 Task: Add a signature Harold Hernandez containing With gratitude and warm wishes, Harold Hernandez to email address softage.2@softage.net and add a folder Yoga
Action: Mouse moved to (40, 380)
Screenshot: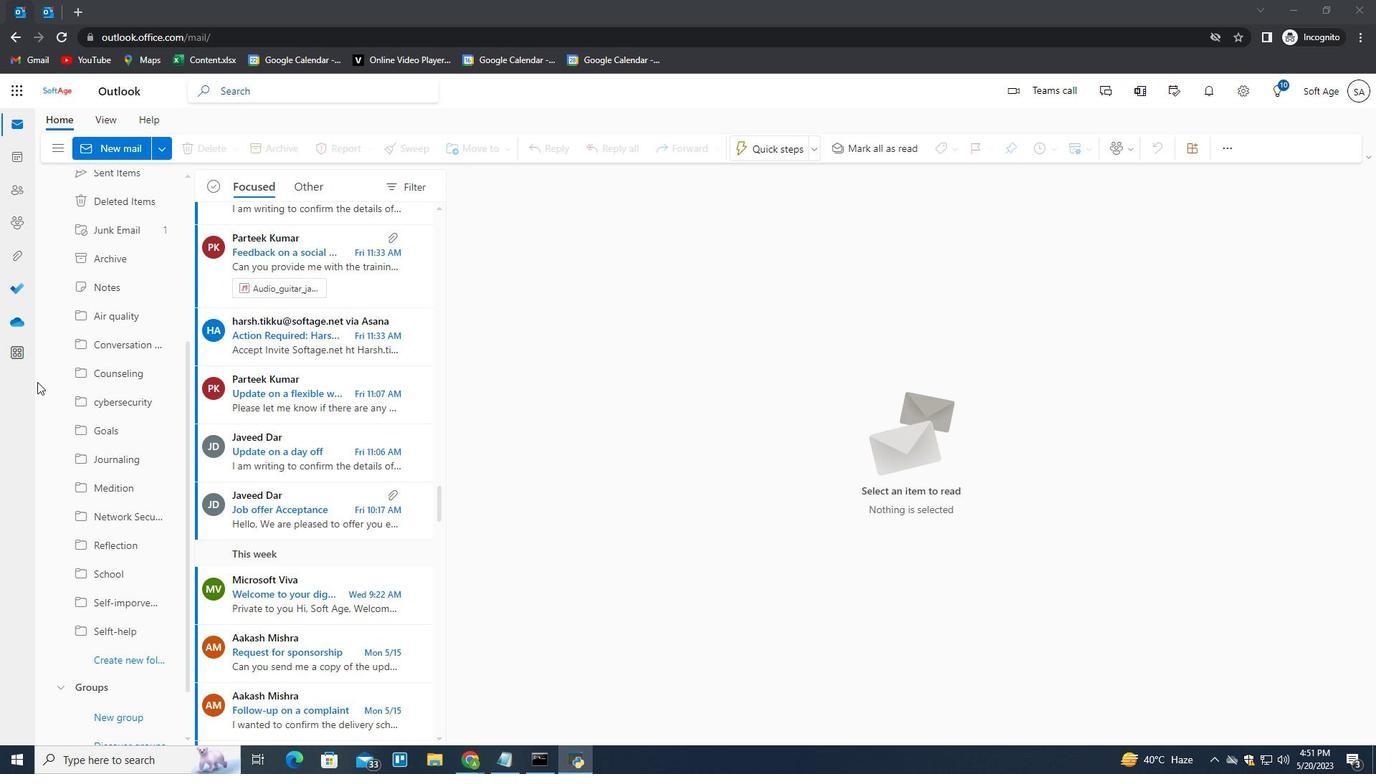 
Action: Mouse scrolled (39, 381) with delta (0, 0)
Screenshot: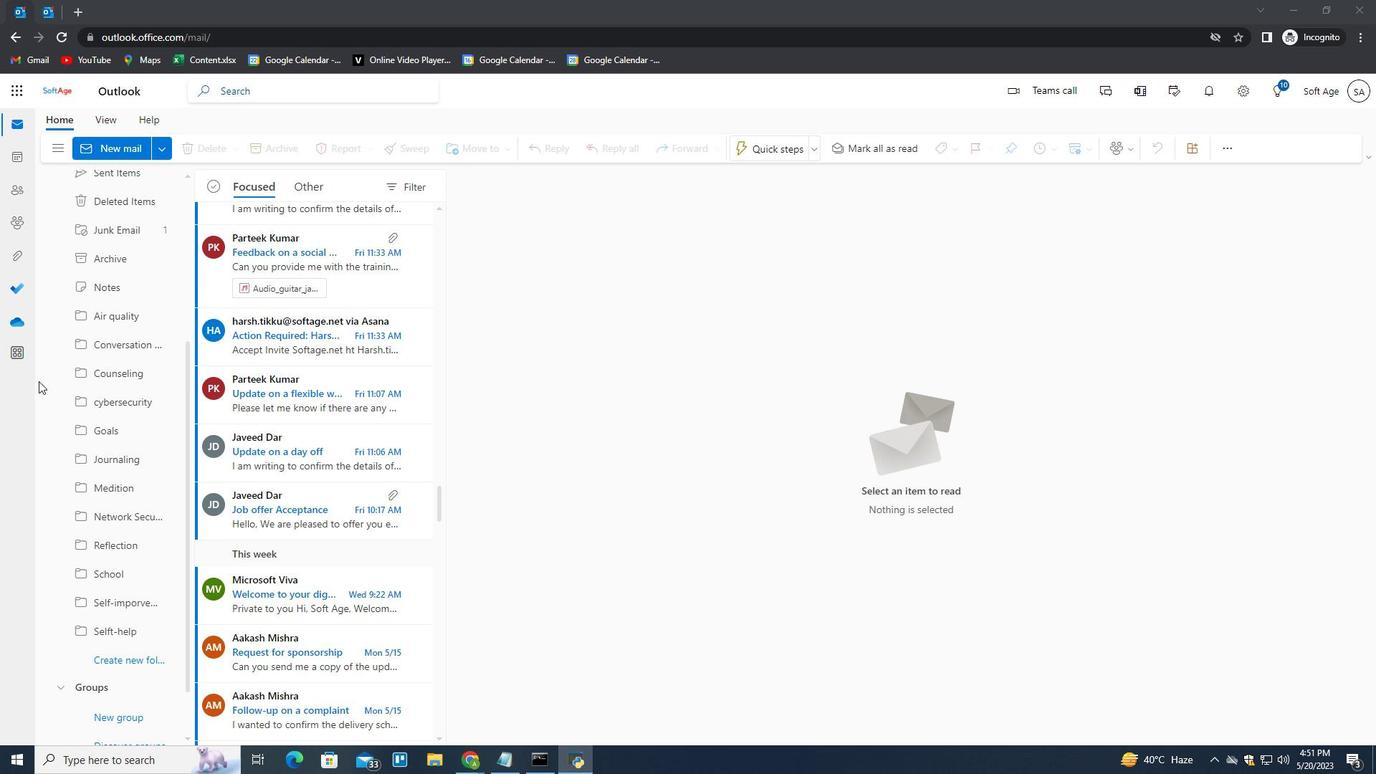 
Action: Mouse moved to (124, 147)
Screenshot: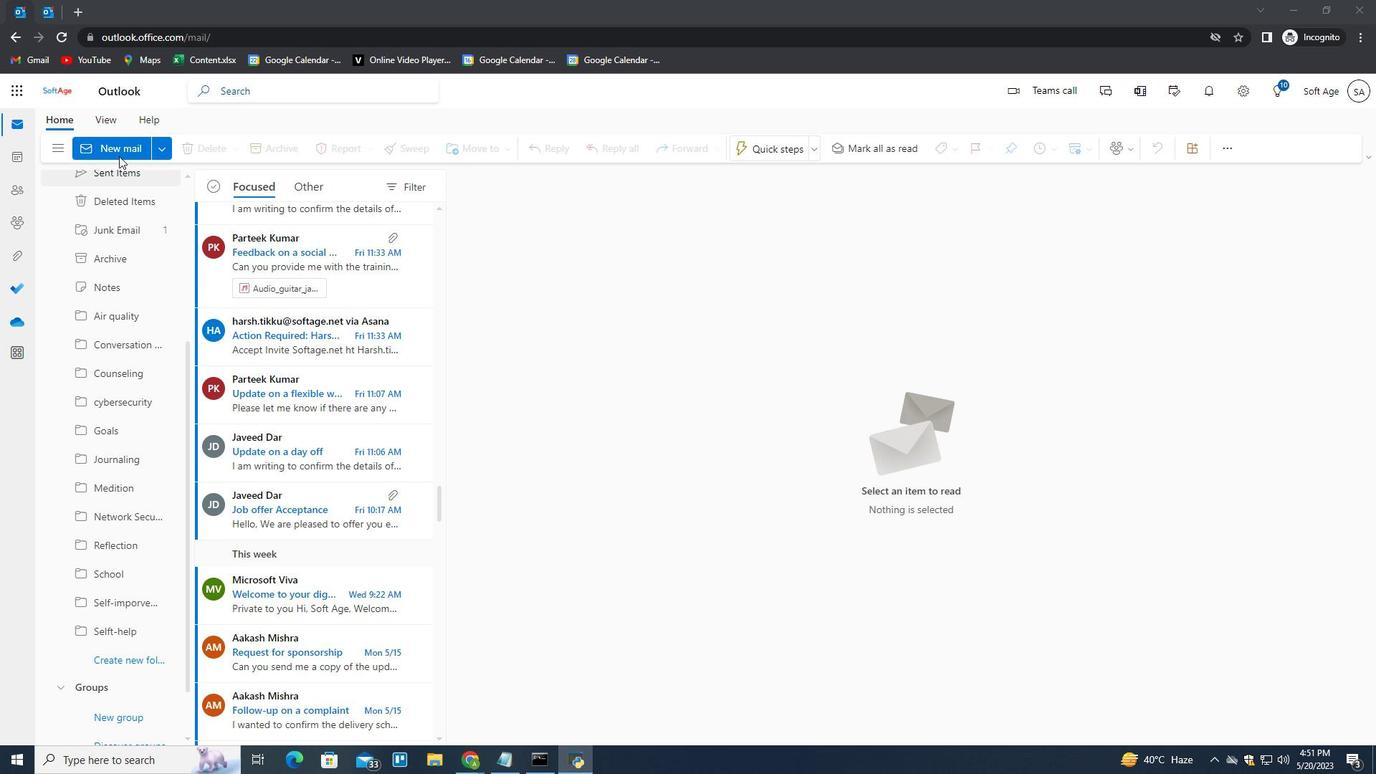 
Action: Mouse pressed left at (124, 147)
Screenshot: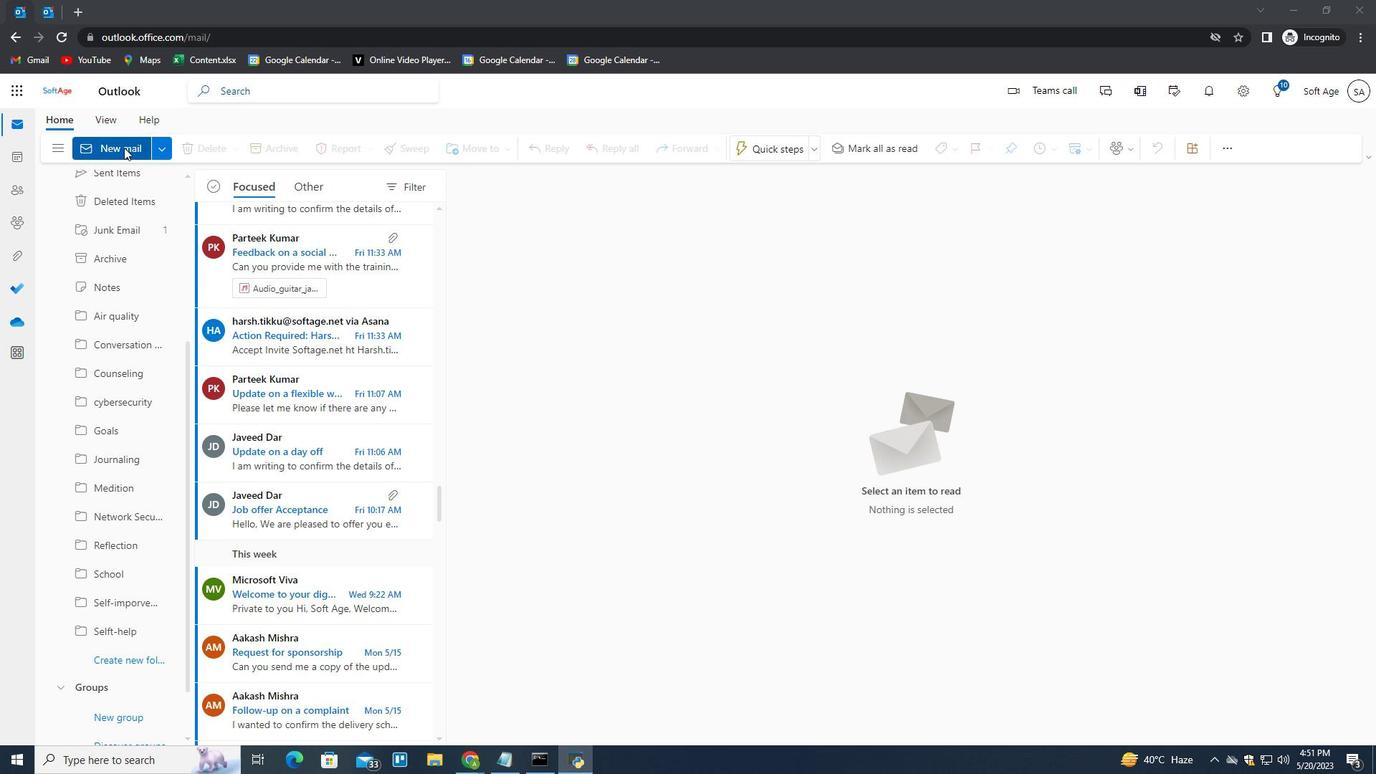 
Action: Mouse moved to (925, 150)
Screenshot: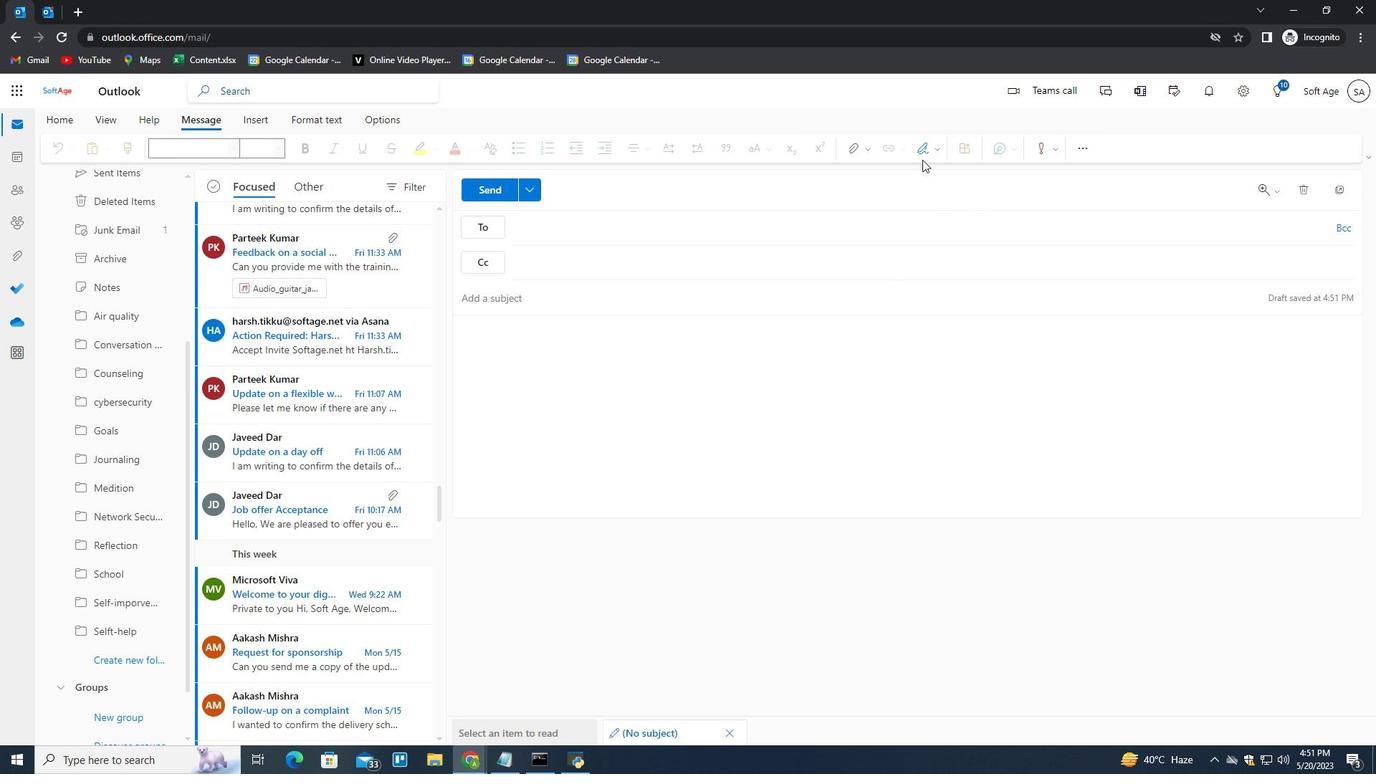 
Action: Mouse pressed left at (925, 150)
Screenshot: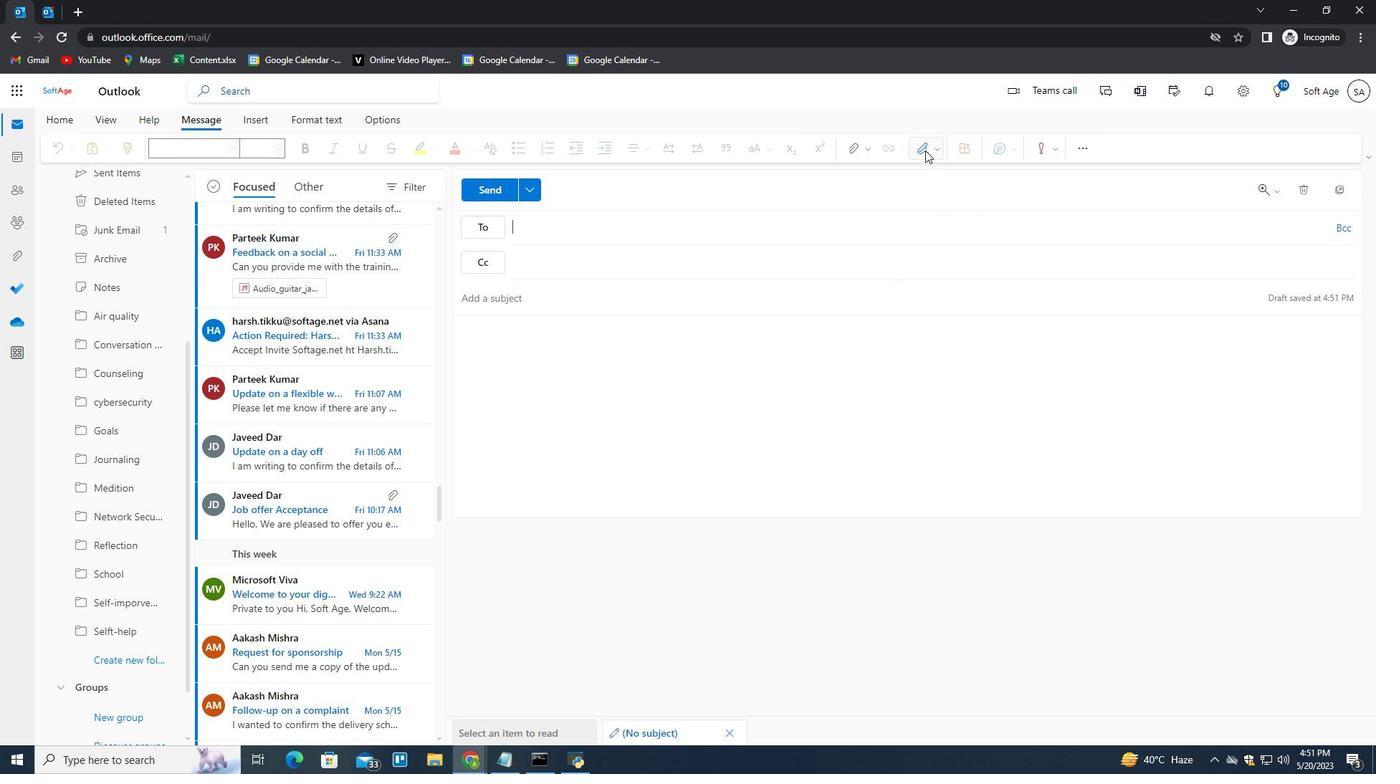 
Action: Mouse moved to (903, 205)
Screenshot: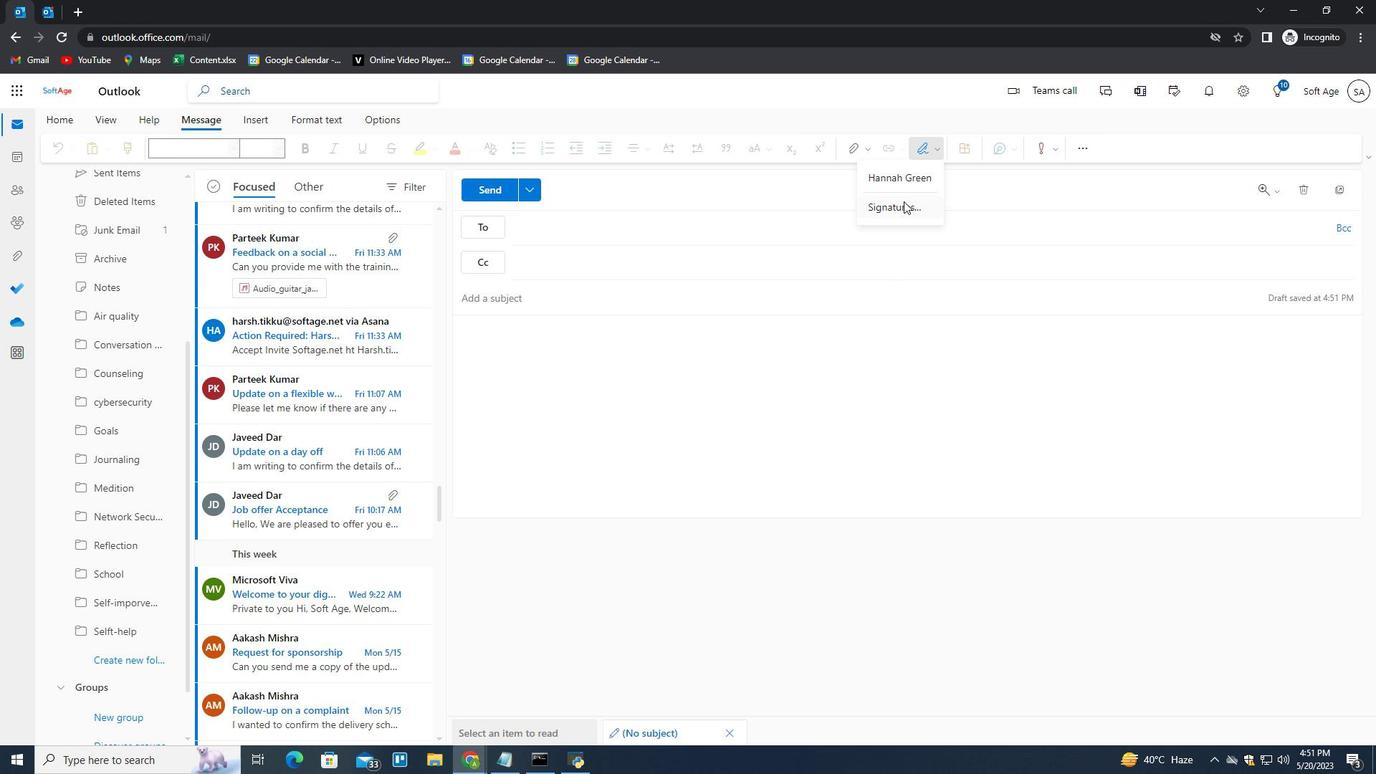 
Action: Mouse pressed left at (903, 205)
Screenshot: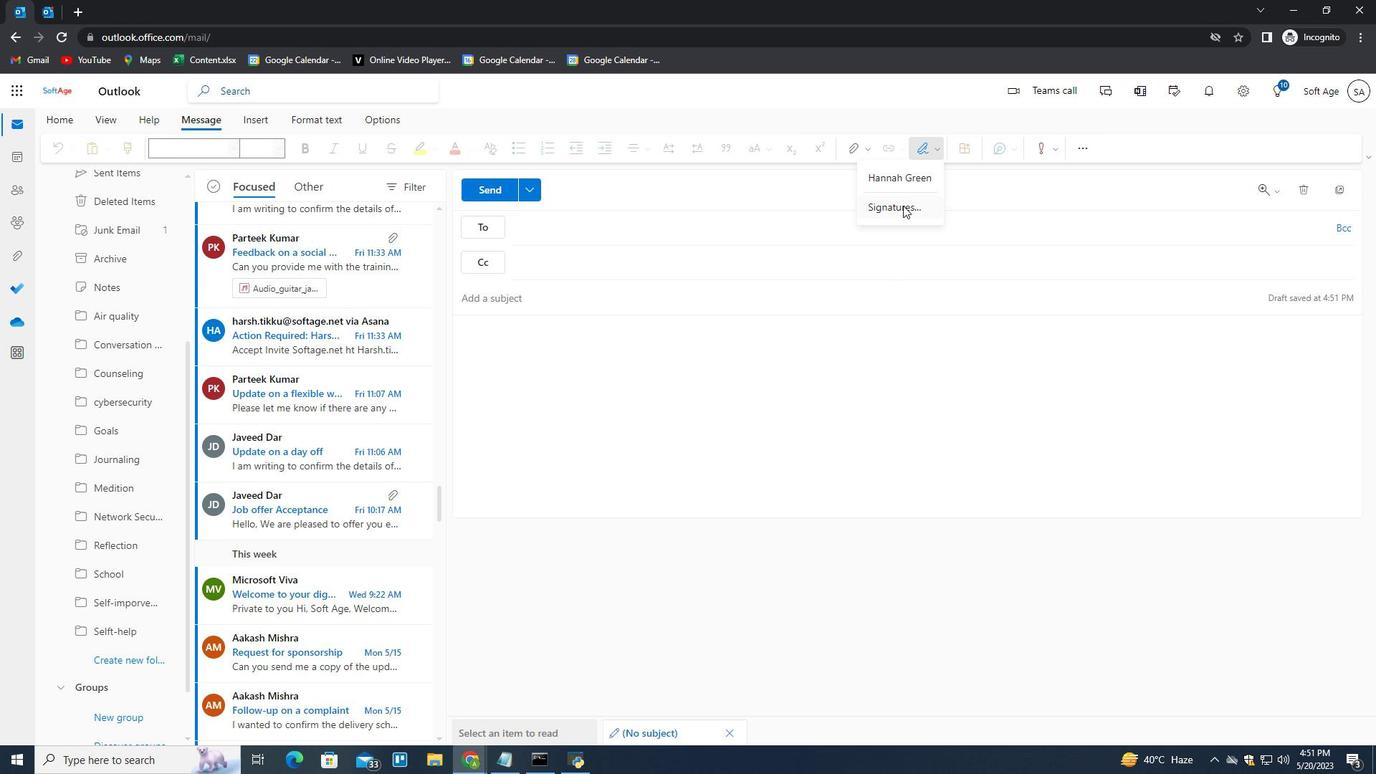 
Action: Mouse moved to (964, 265)
Screenshot: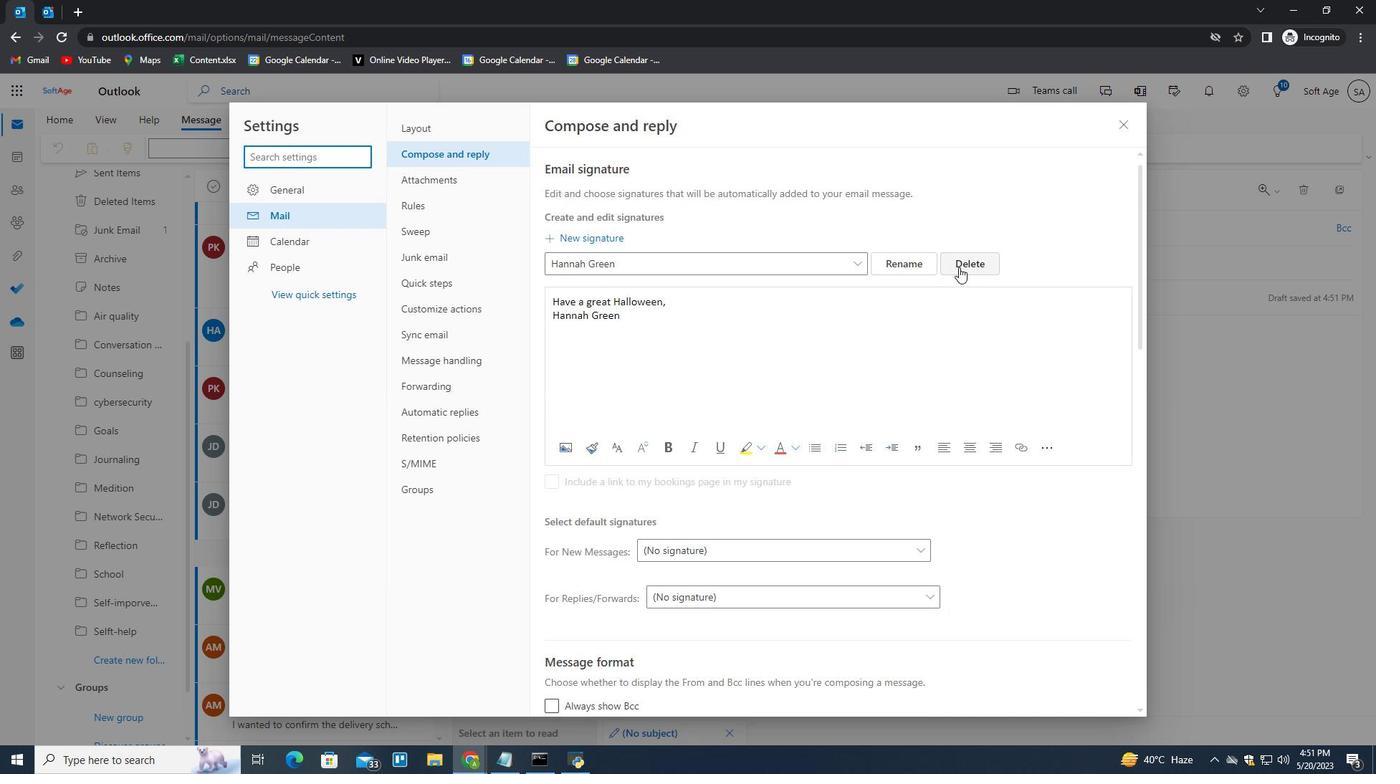 
Action: Mouse pressed left at (964, 265)
Screenshot: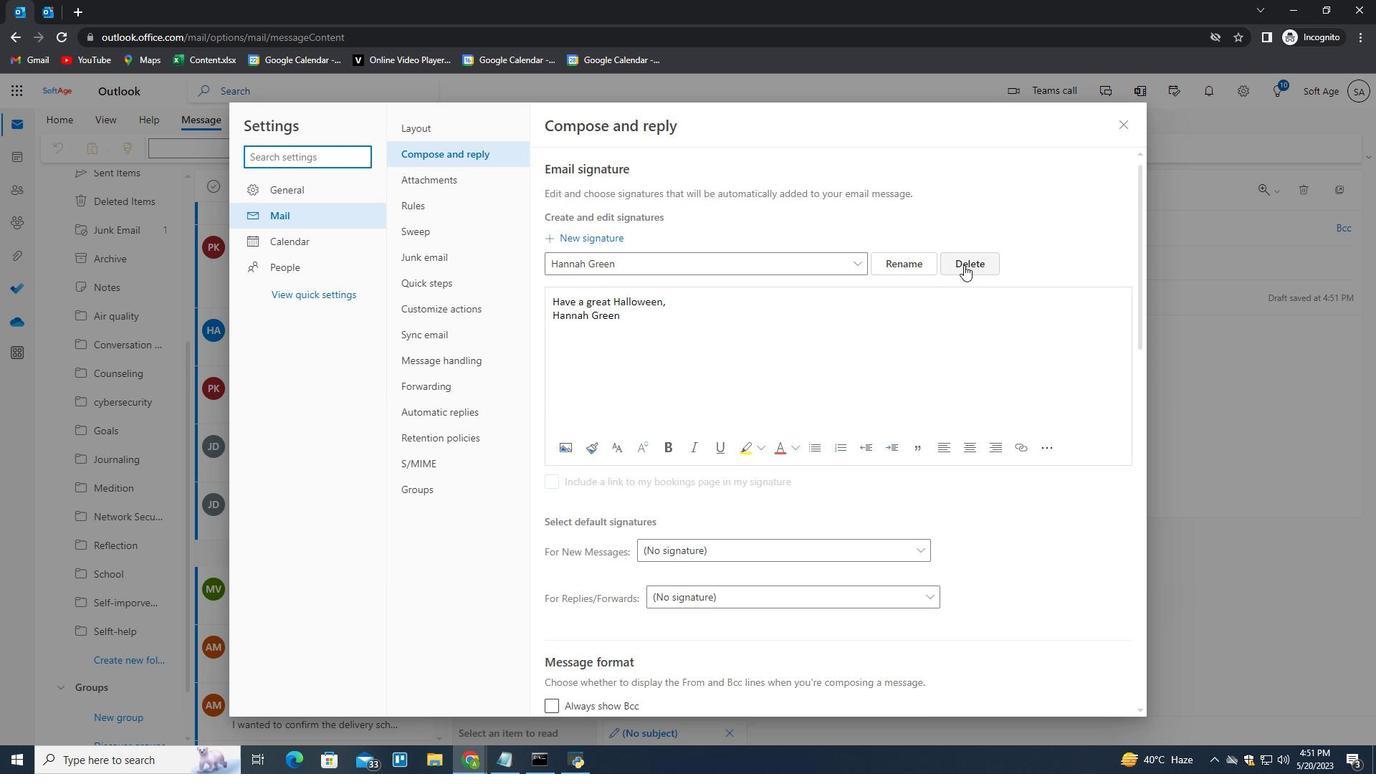 
Action: Mouse moved to (937, 263)
Screenshot: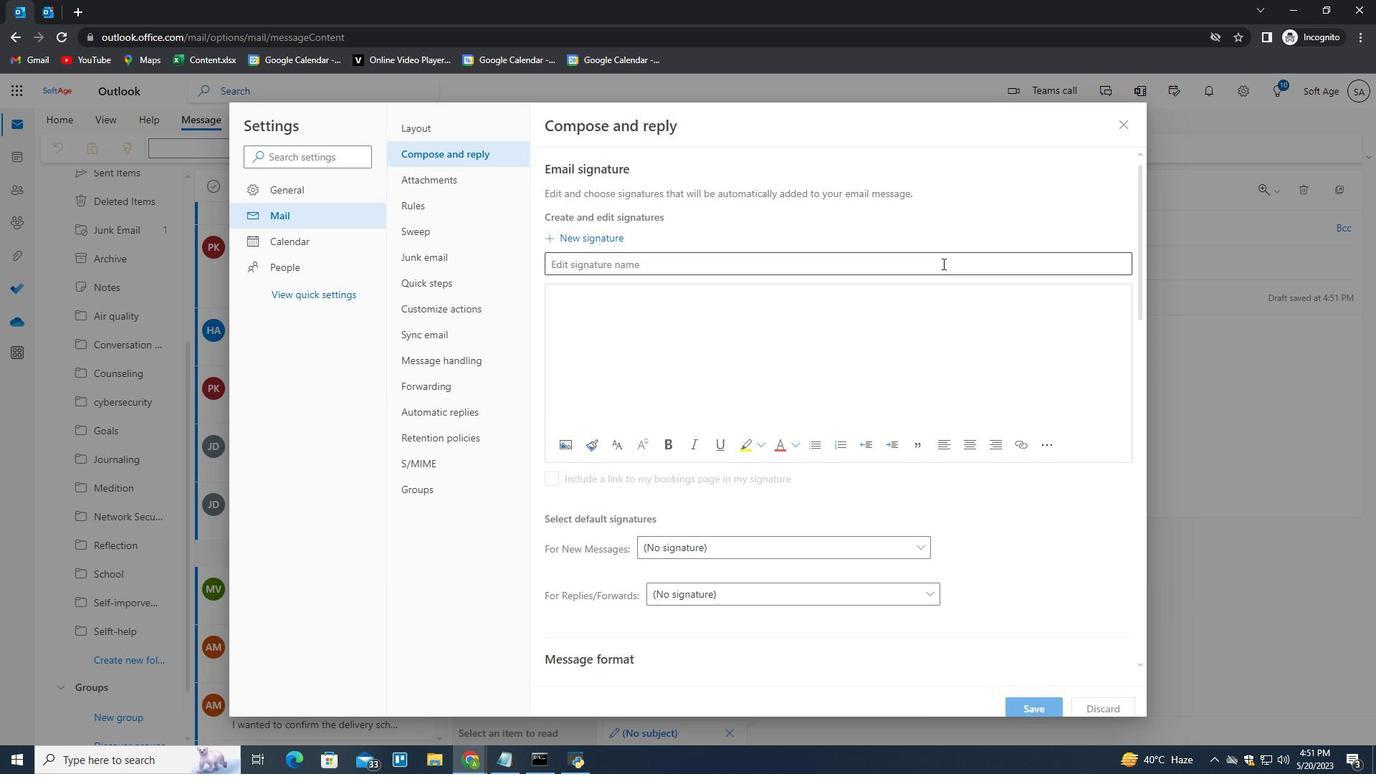 
Action: Mouse pressed left at (937, 263)
Screenshot: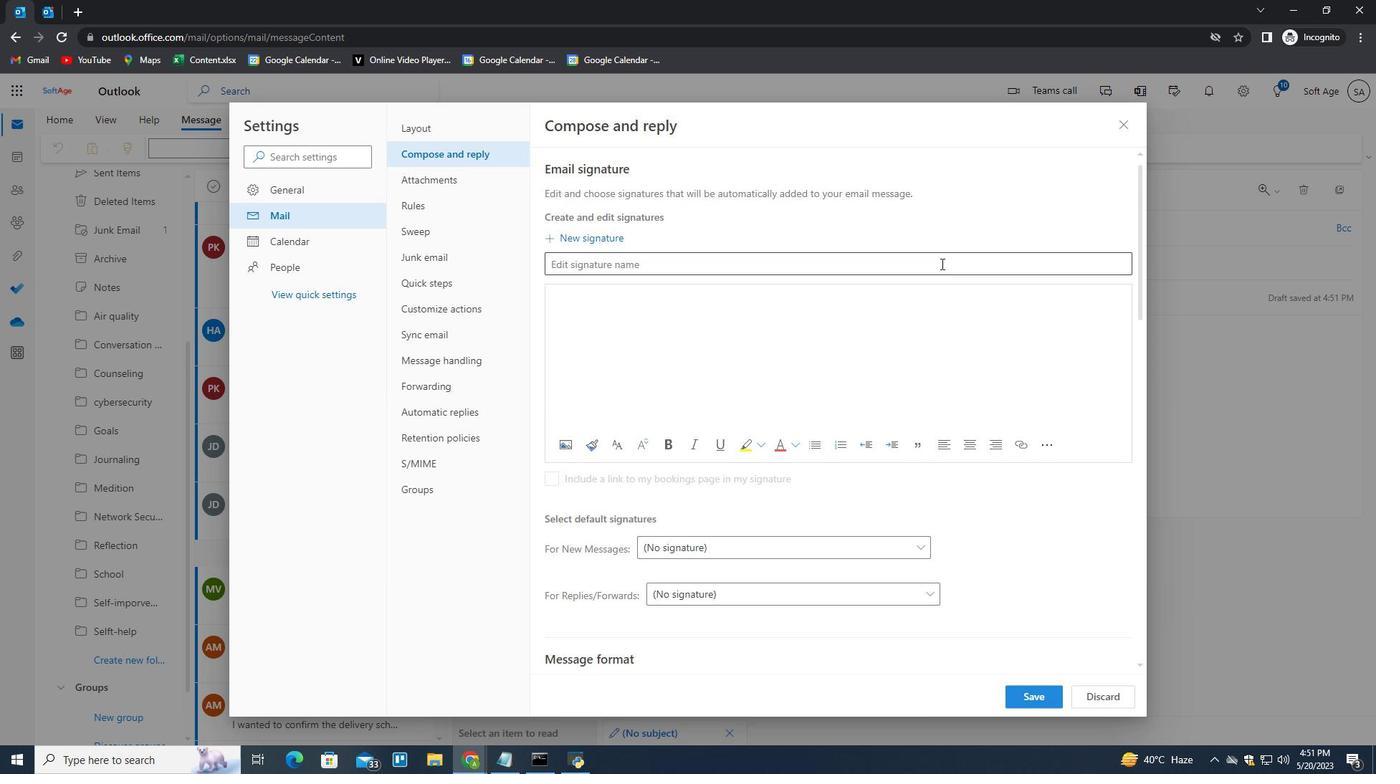 
Action: Key pressed <Key.shift>Harl<Key.backspace>ld<Key.backspace><Key.backspace>old<Key.space><Key.shift>Hen<Key.backspace>rnandez<Key.shift_r><Key.tab>w<Key.backspace><Key.shift>With<Key.space>gratitude<Key.space>and<Key.space>warm<Key.space>wishes,<Key.shift_r><Key.enter><Key.shift>Harols<Key.backspace>d<Key.space><Key.shift>Hernandez
Screenshot: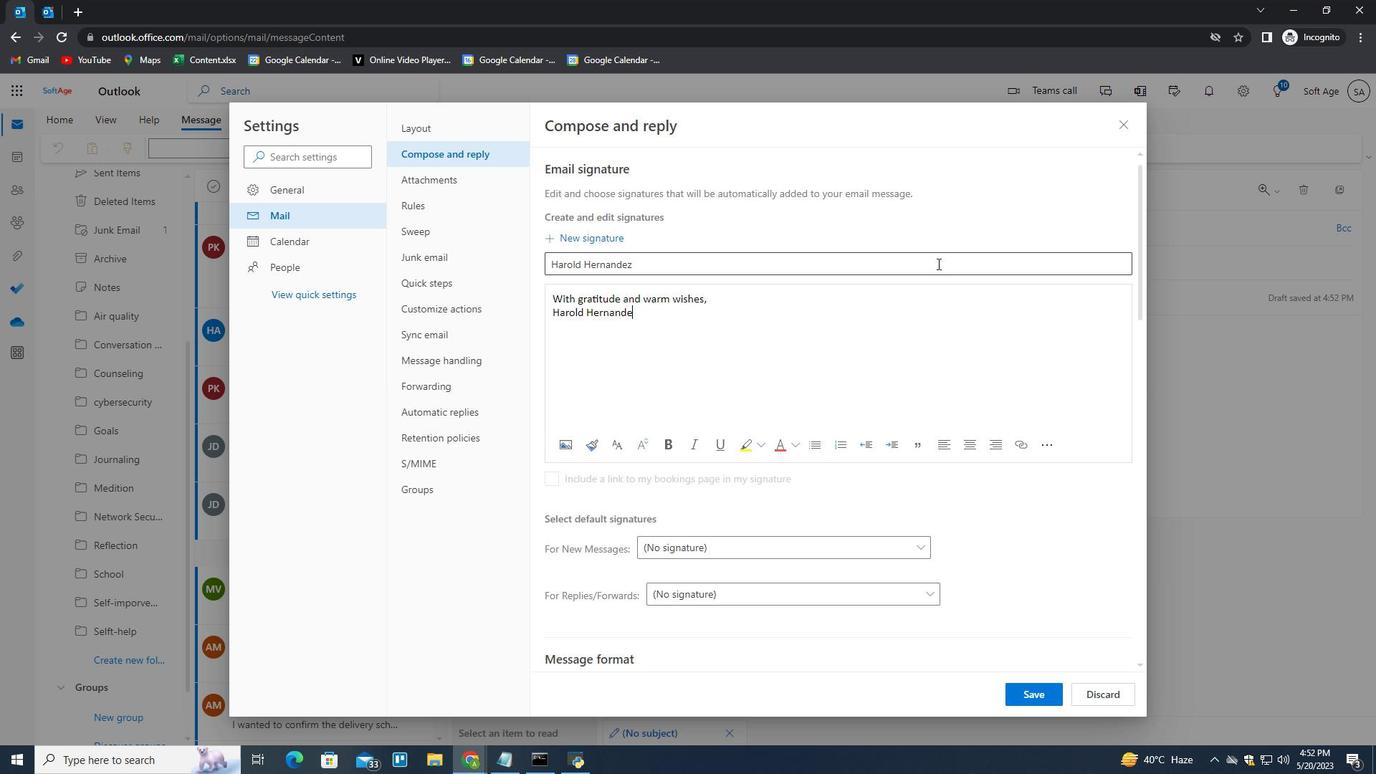 
Action: Mouse moved to (1017, 693)
Screenshot: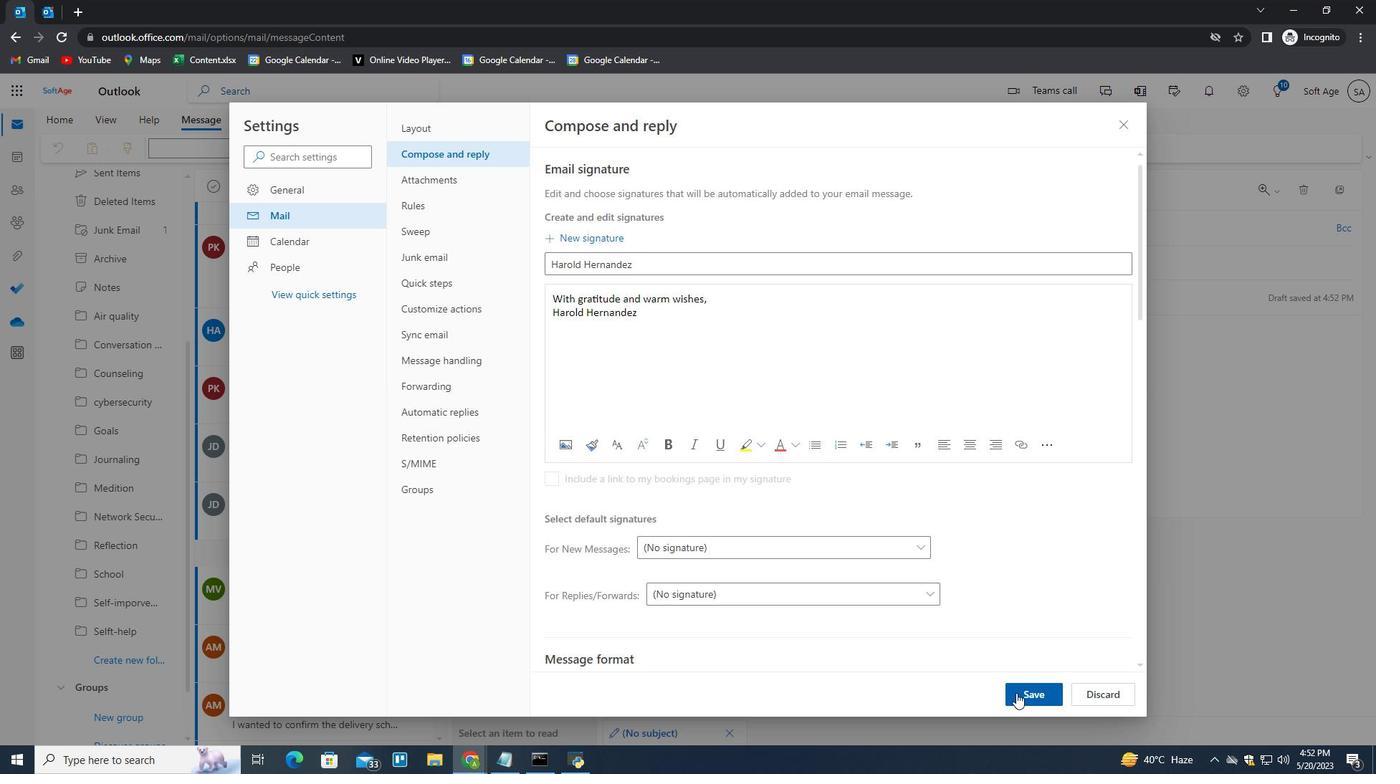
Action: Mouse pressed left at (1017, 693)
Screenshot: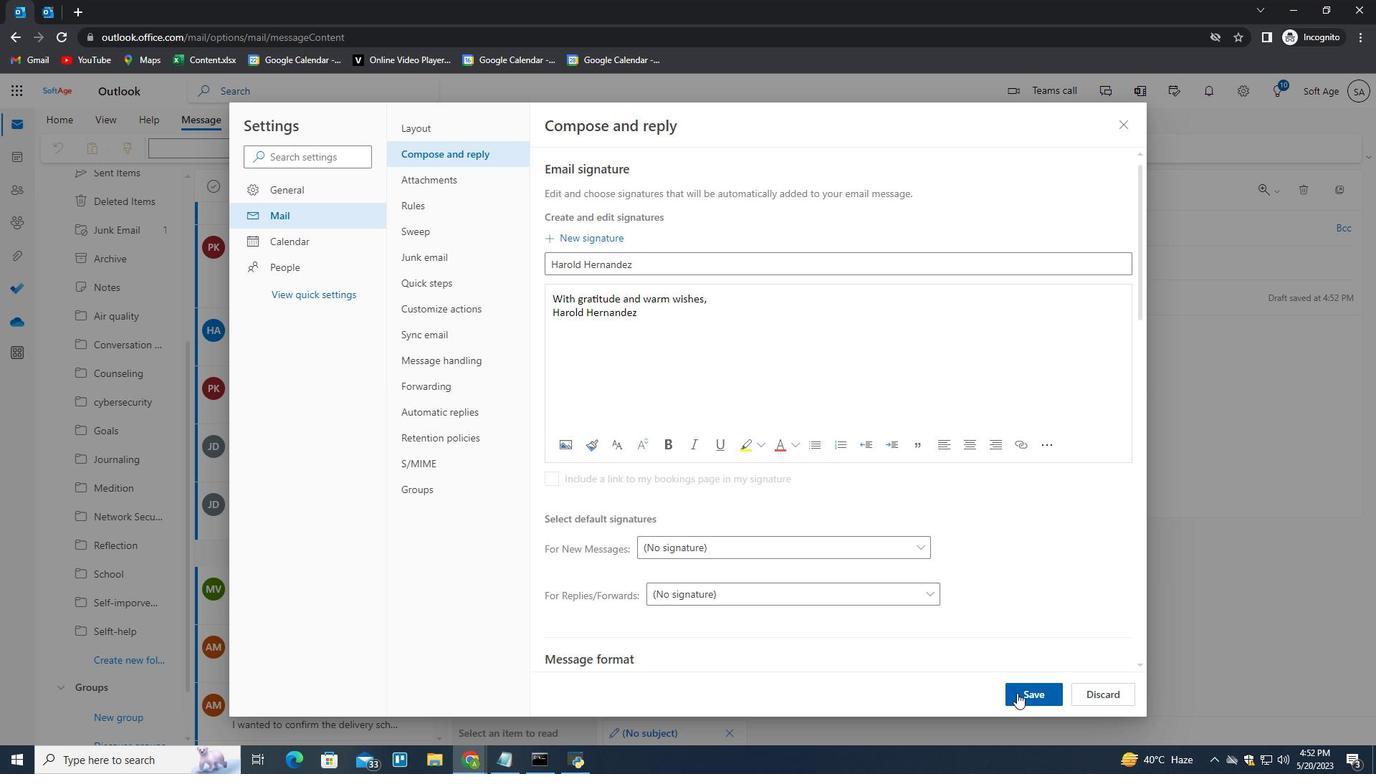 
Action: Mouse moved to (1200, 417)
Screenshot: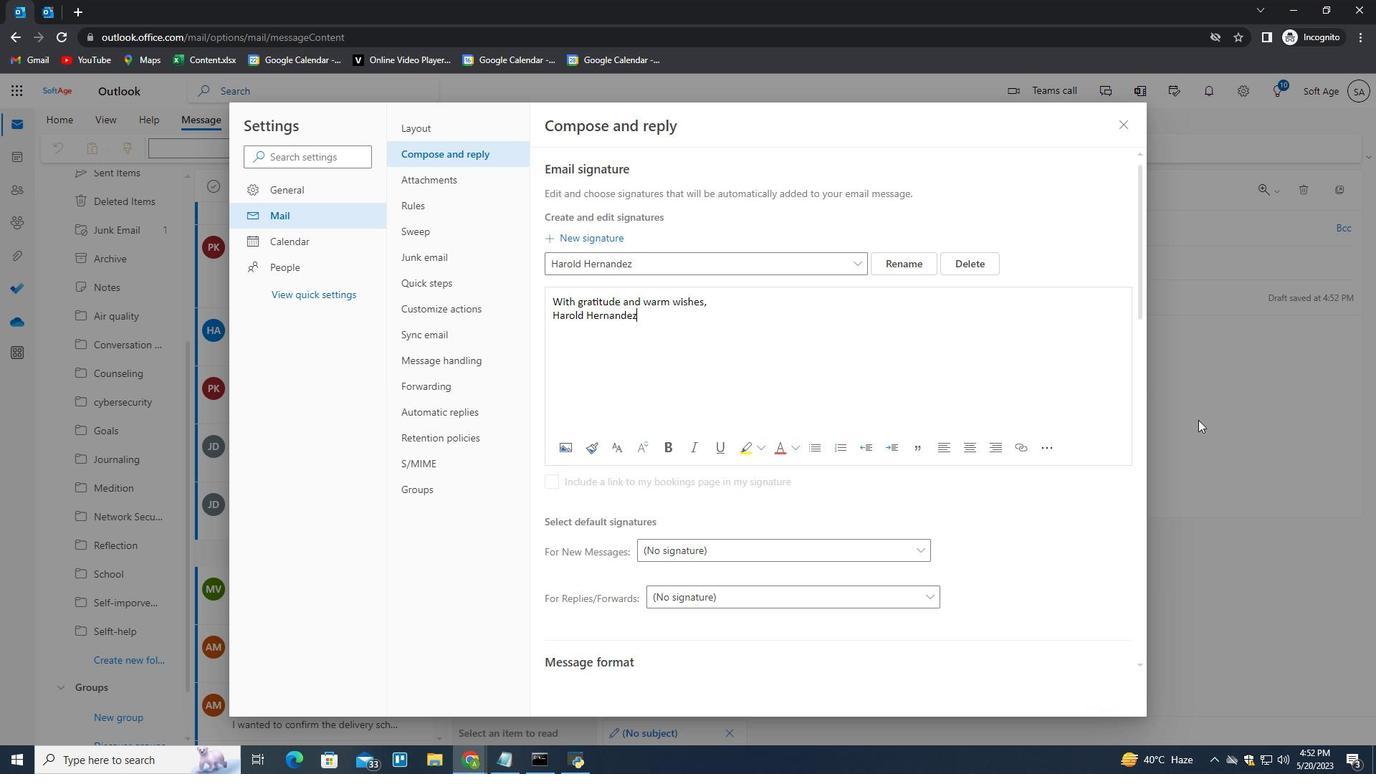 
Action: Mouse pressed left at (1200, 417)
Screenshot: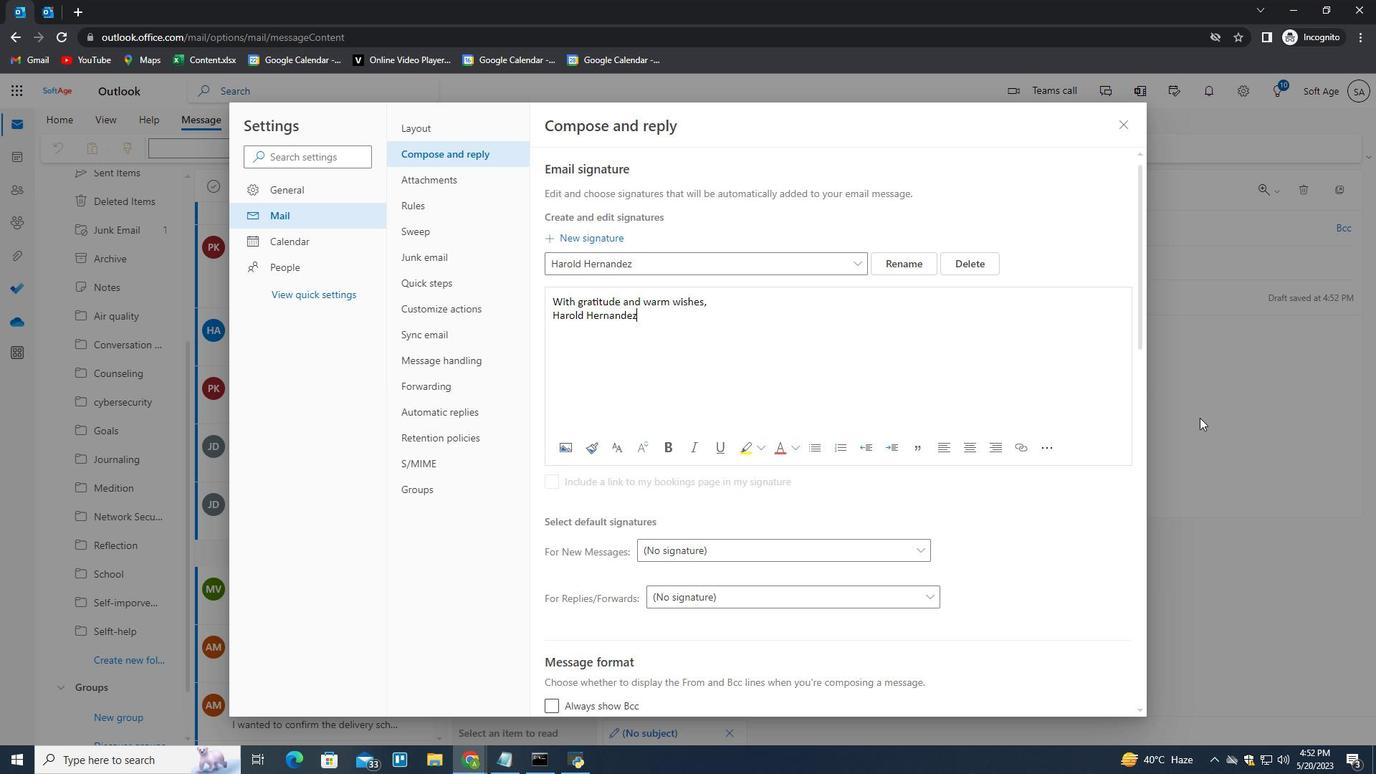 
Action: Mouse moved to (935, 156)
Screenshot: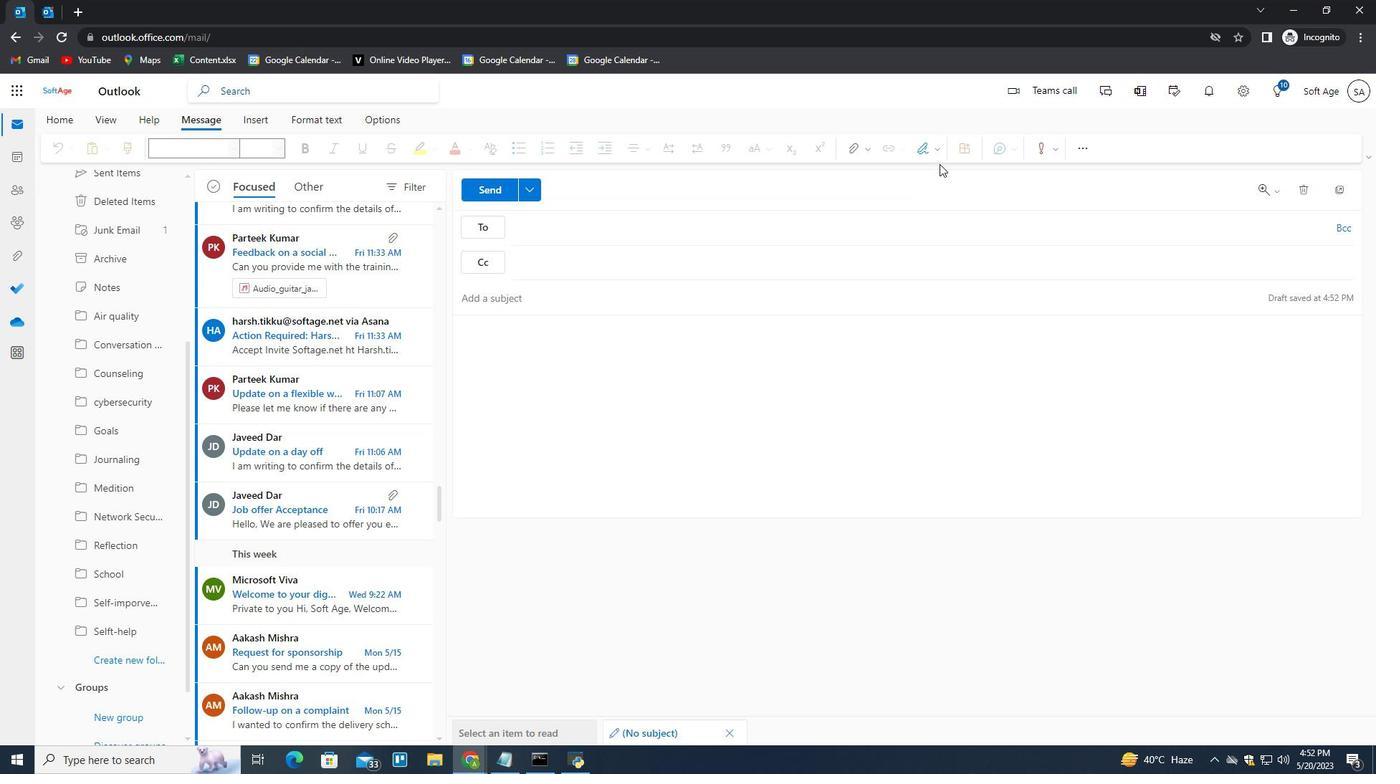 
Action: Mouse pressed left at (935, 156)
Screenshot: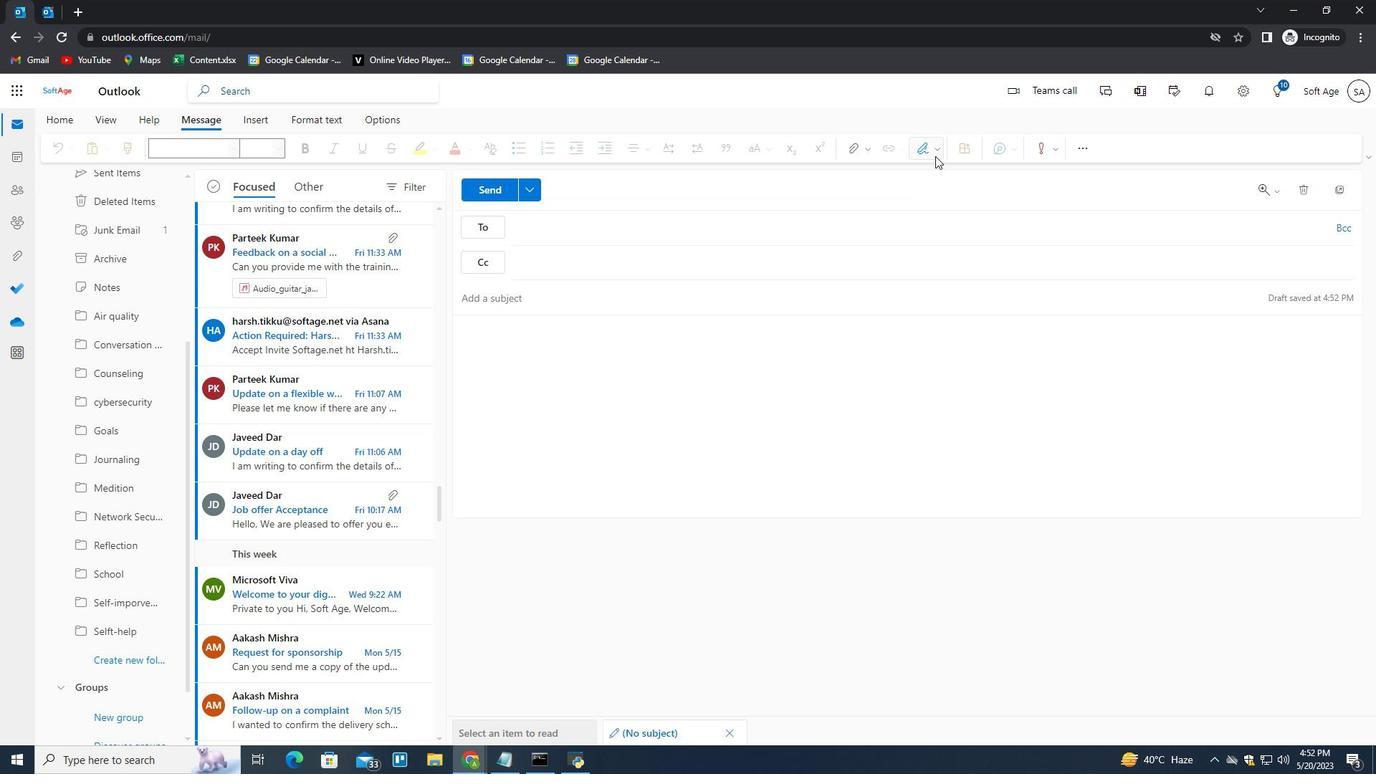 
Action: Mouse moved to (922, 176)
Screenshot: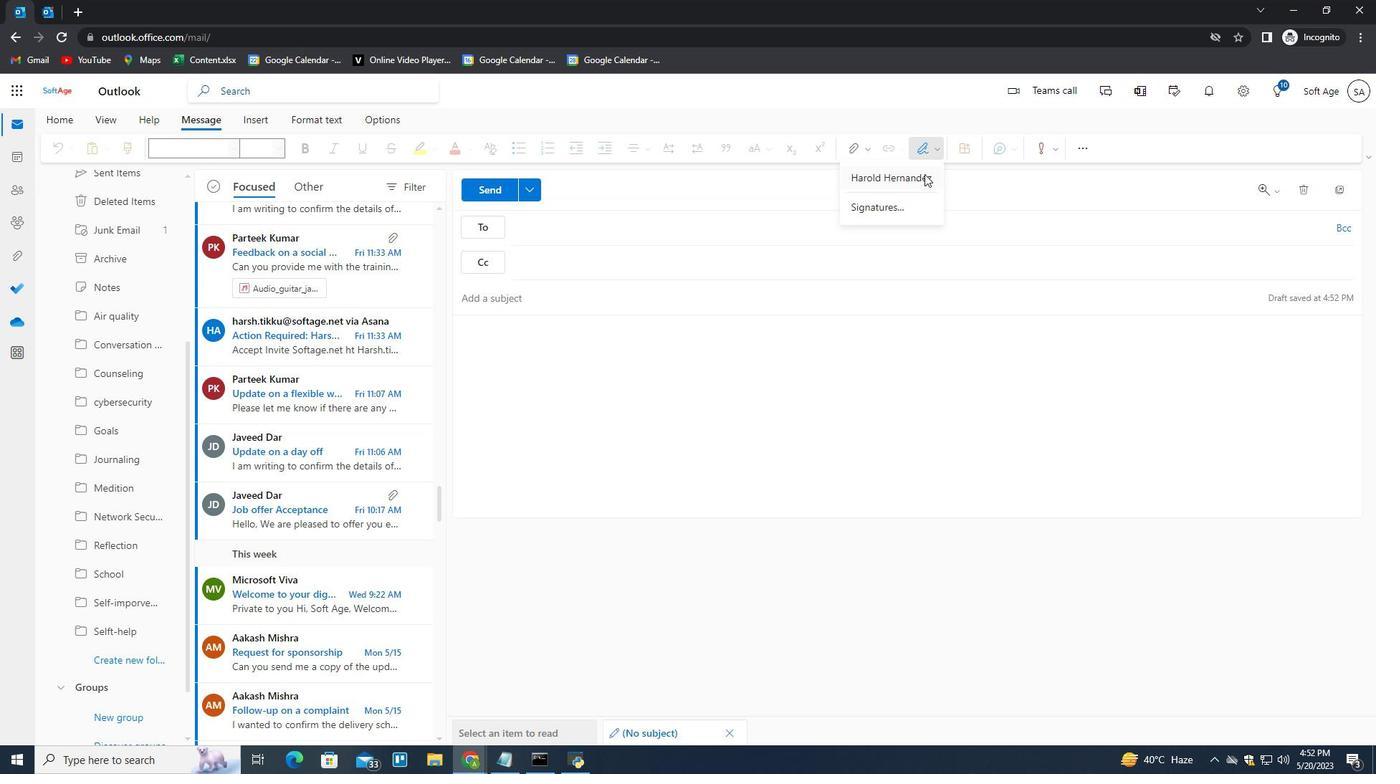 
Action: Mouse pressed left at (922, 176)
Screenshot: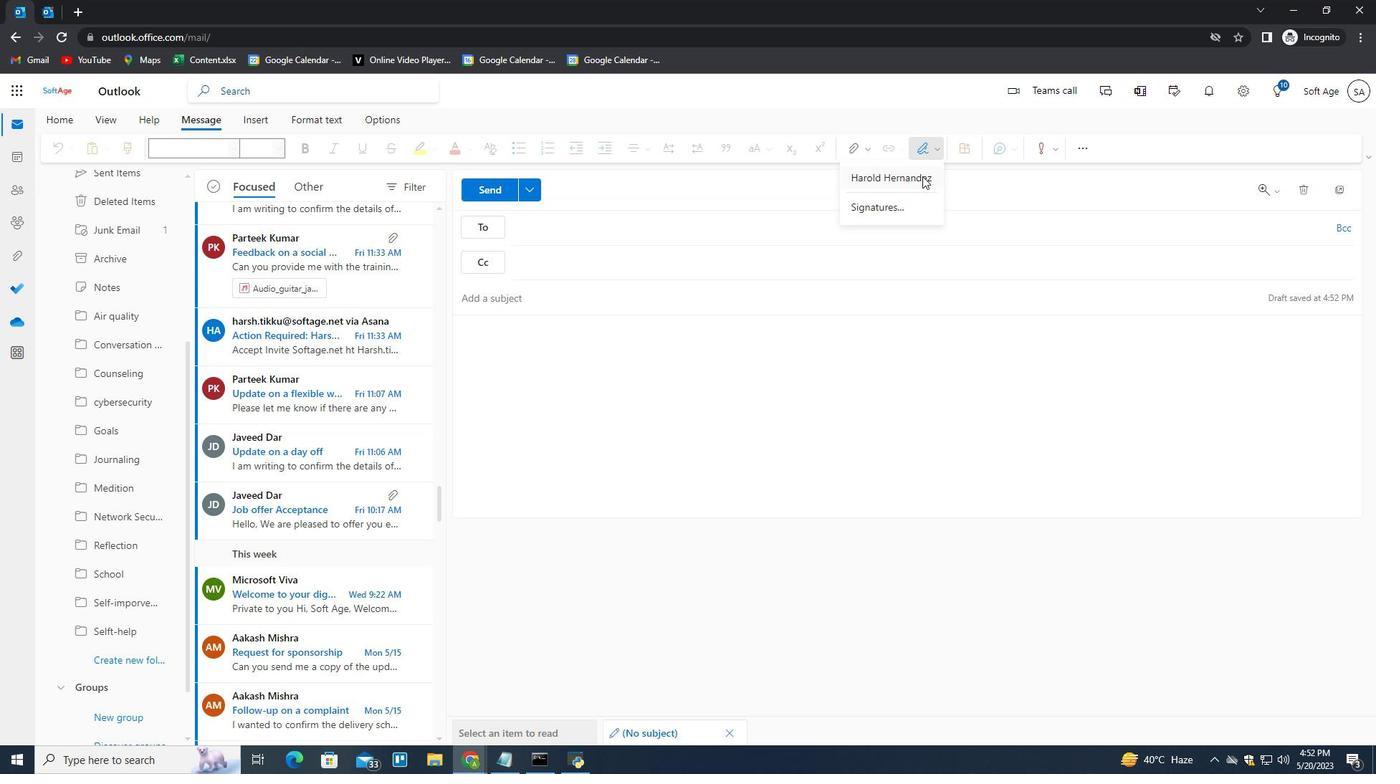 
Action: Mouse moved to (532, 223)
Screenshot: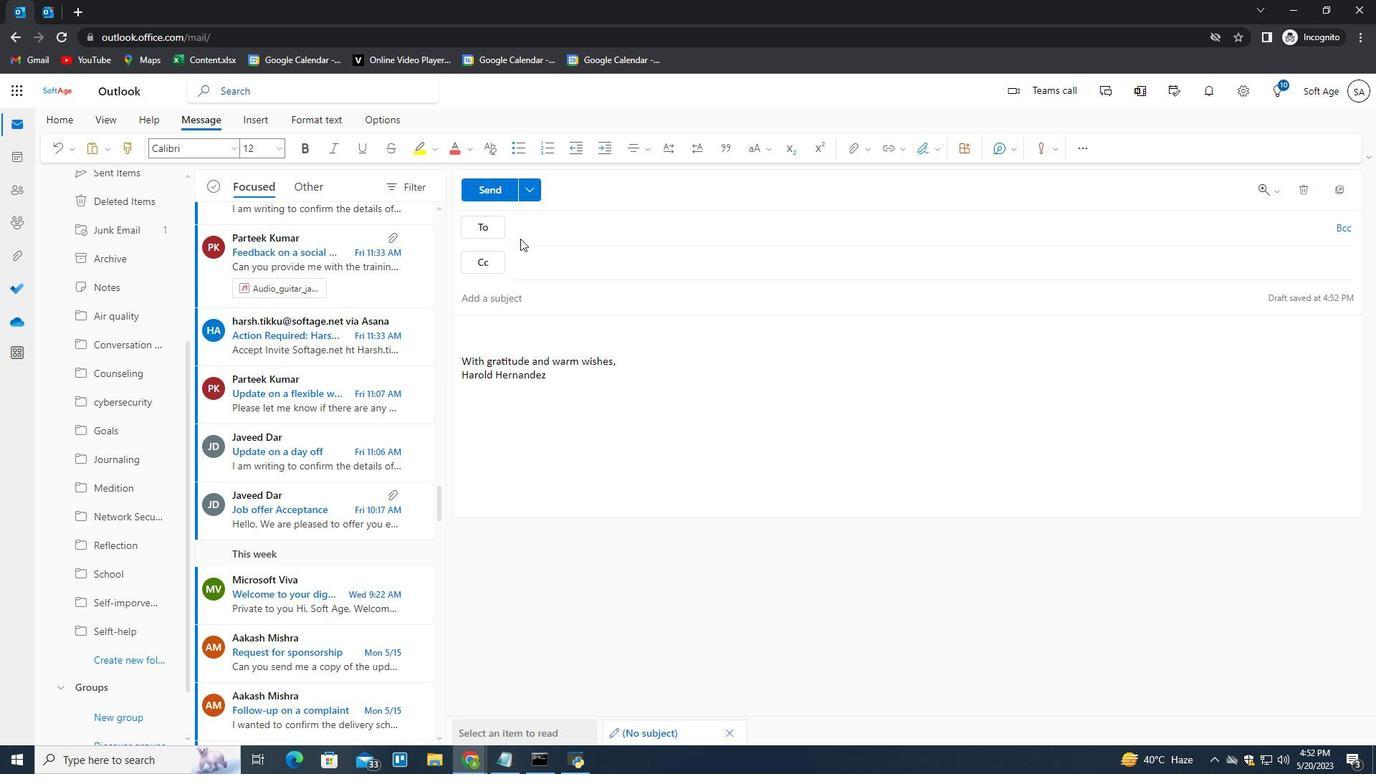 
Action: Mouse pressed left at (532, 223)
Screenshot: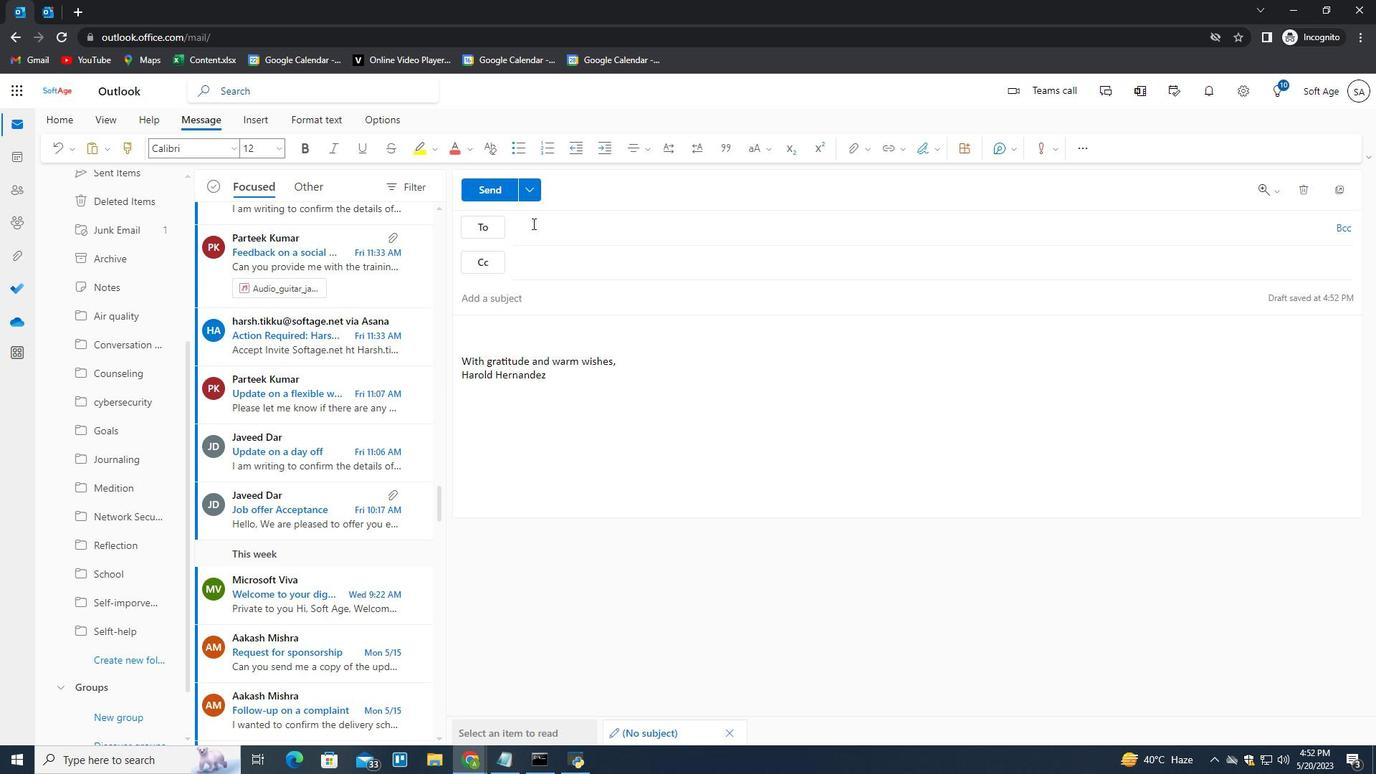 
Action: Key pressed softage.2<Key.shift>@softe<Key.backspace>age.net<Key.enter>
Screenshot: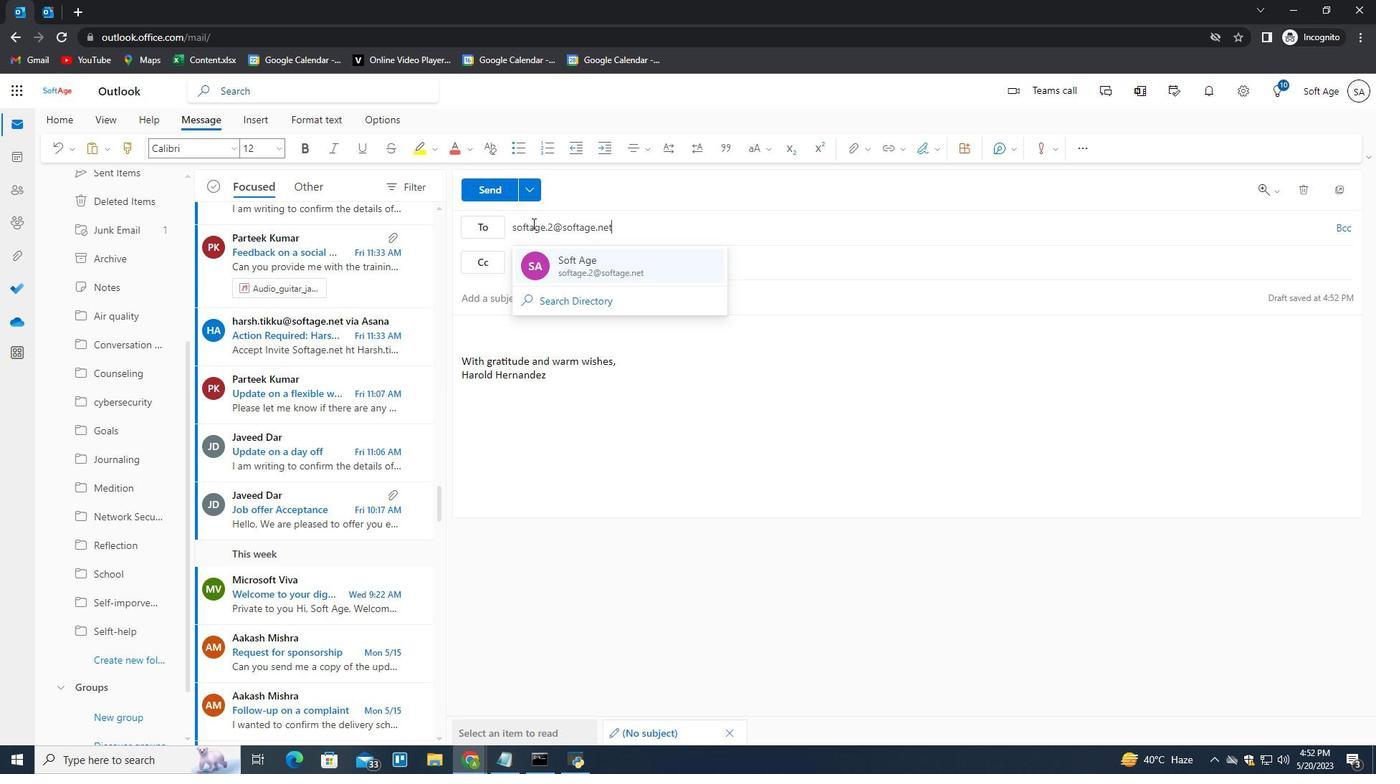 
Action: Mouse moved to (491, 195)
Screenshot: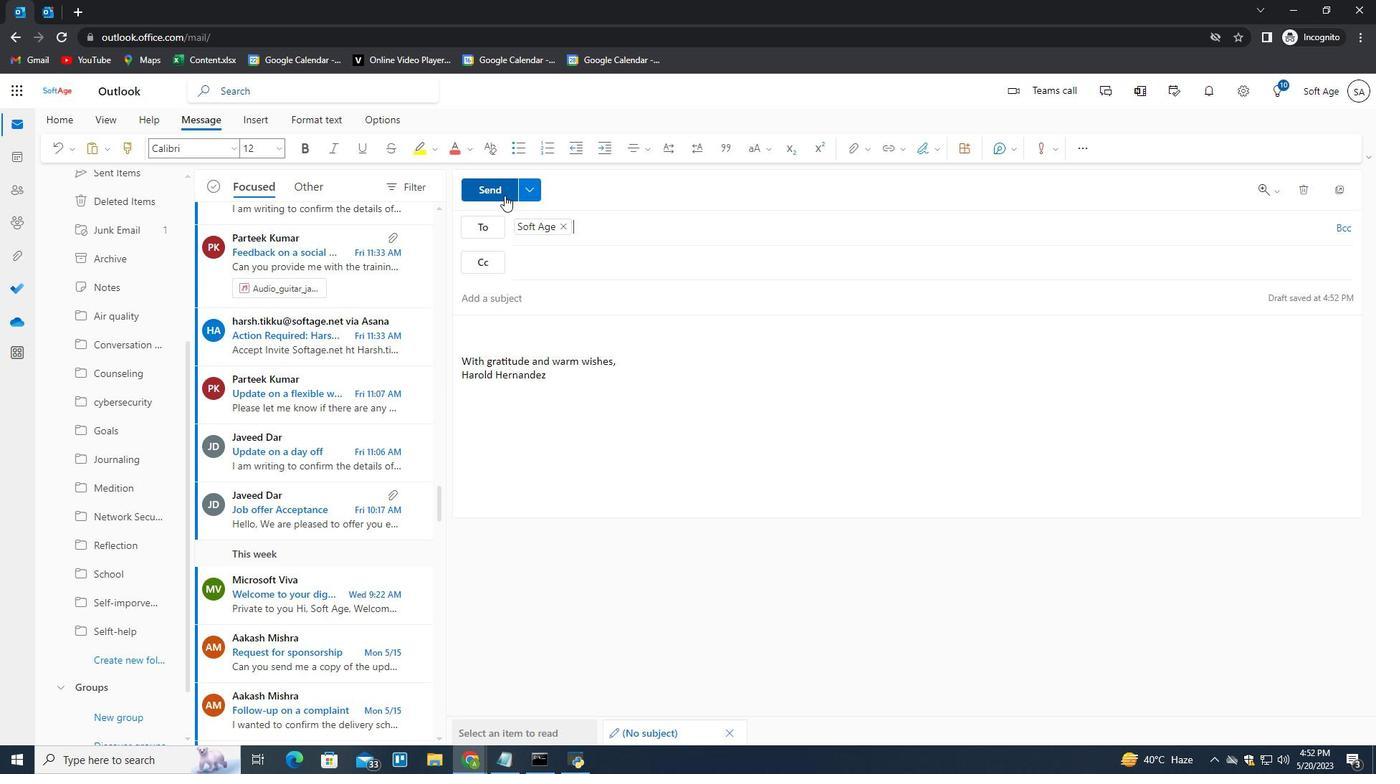
Action: Mouse pressed left at (491, 195)
Screenshot: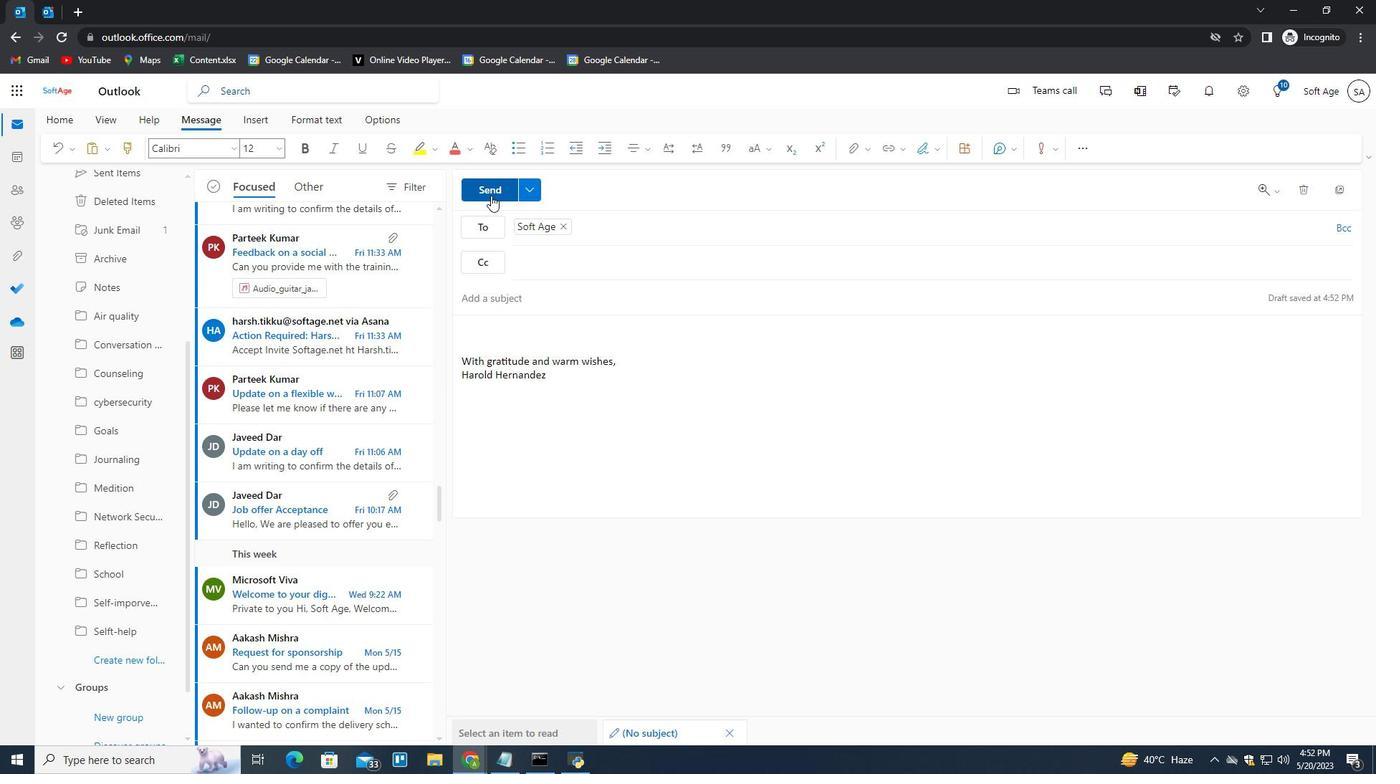 
Action: Mouse moved to (670, 438)
Screenshot: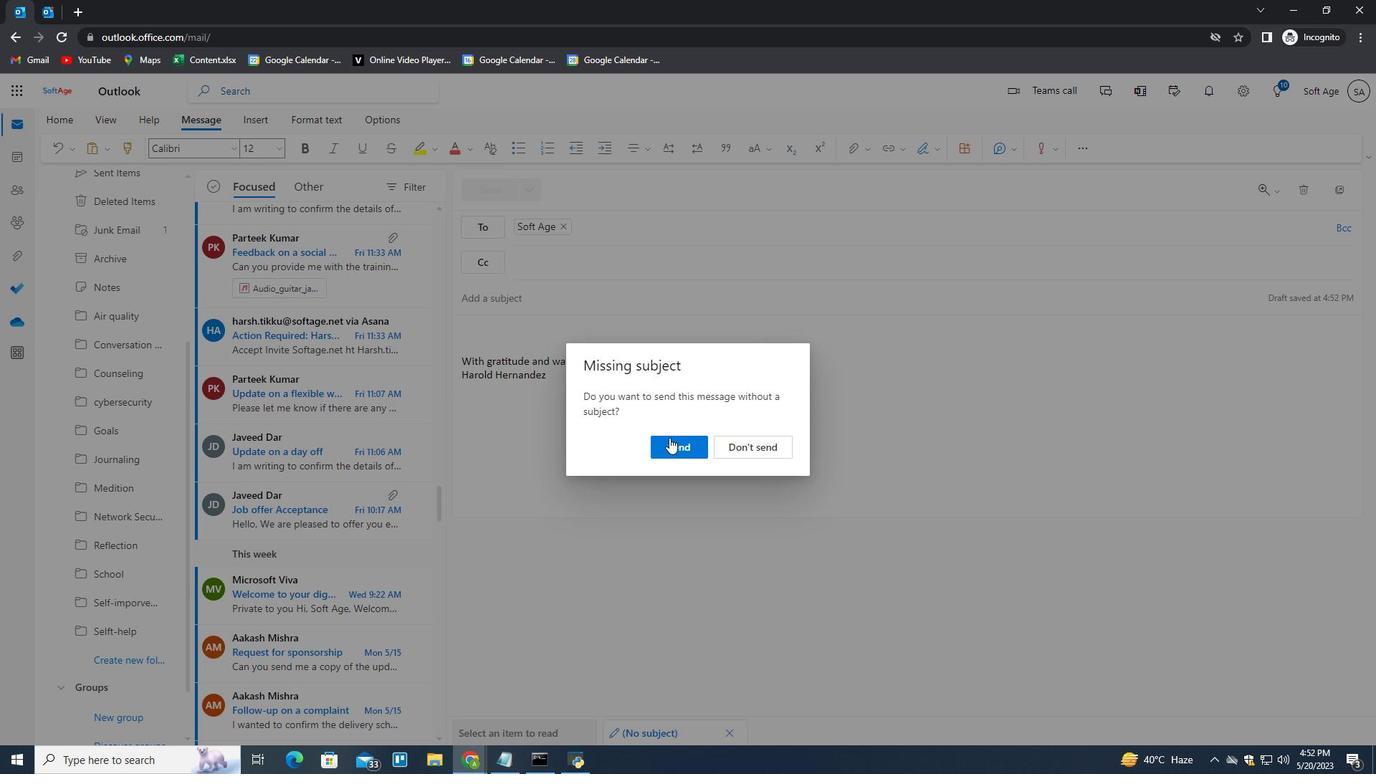 
Action: Mouse pressed left at (670, 438)
Screenshot: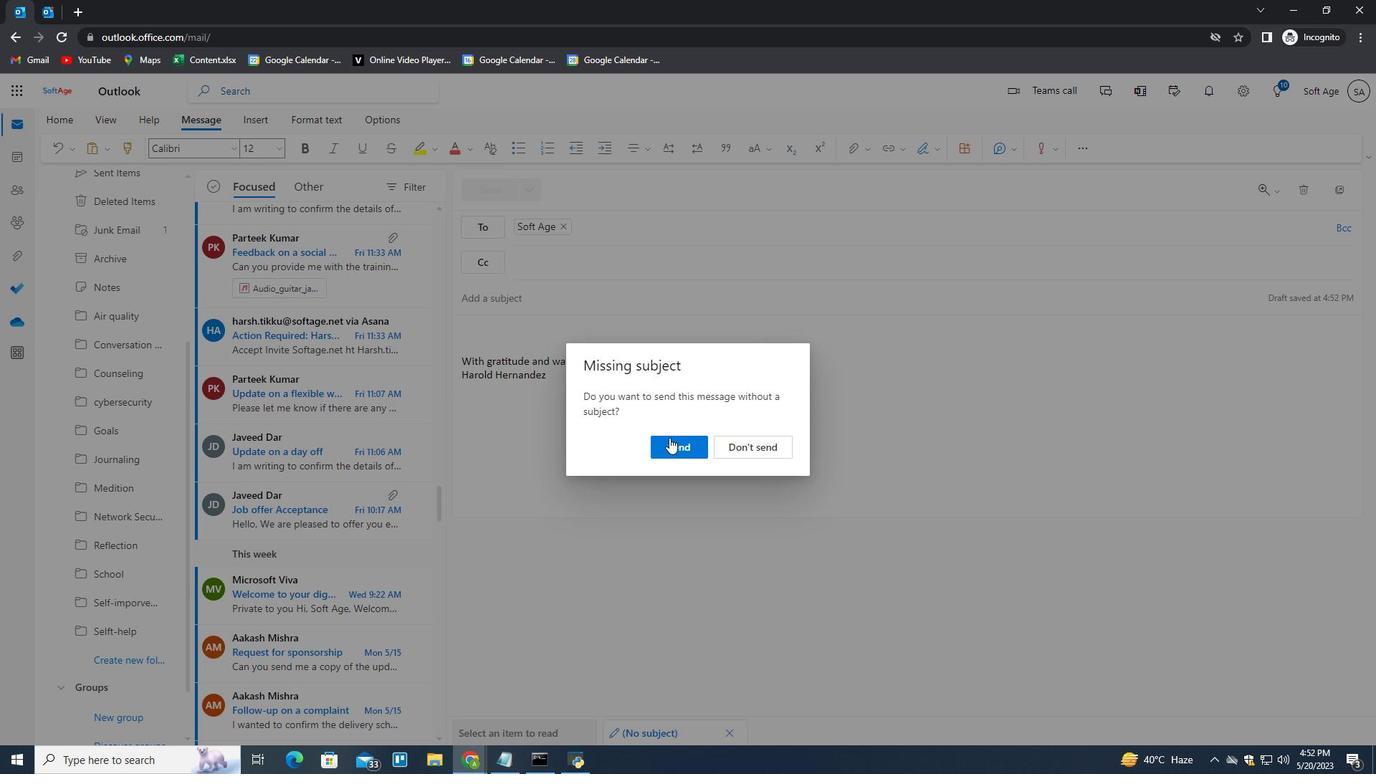 
Action: Mouse moved to (131, 527)
Screenshot: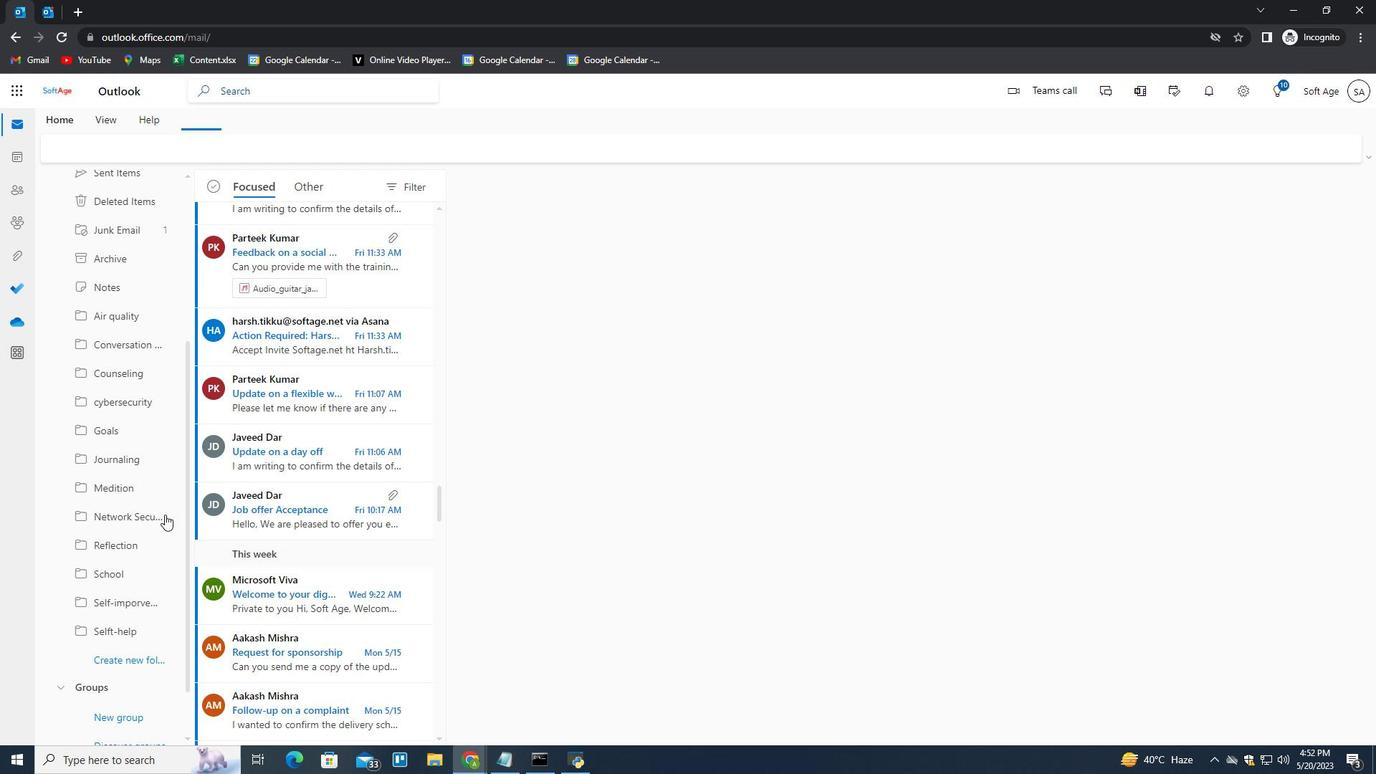 
Action: Mouse scrolled (131, 526) with delta (0, 0)
Screenshot: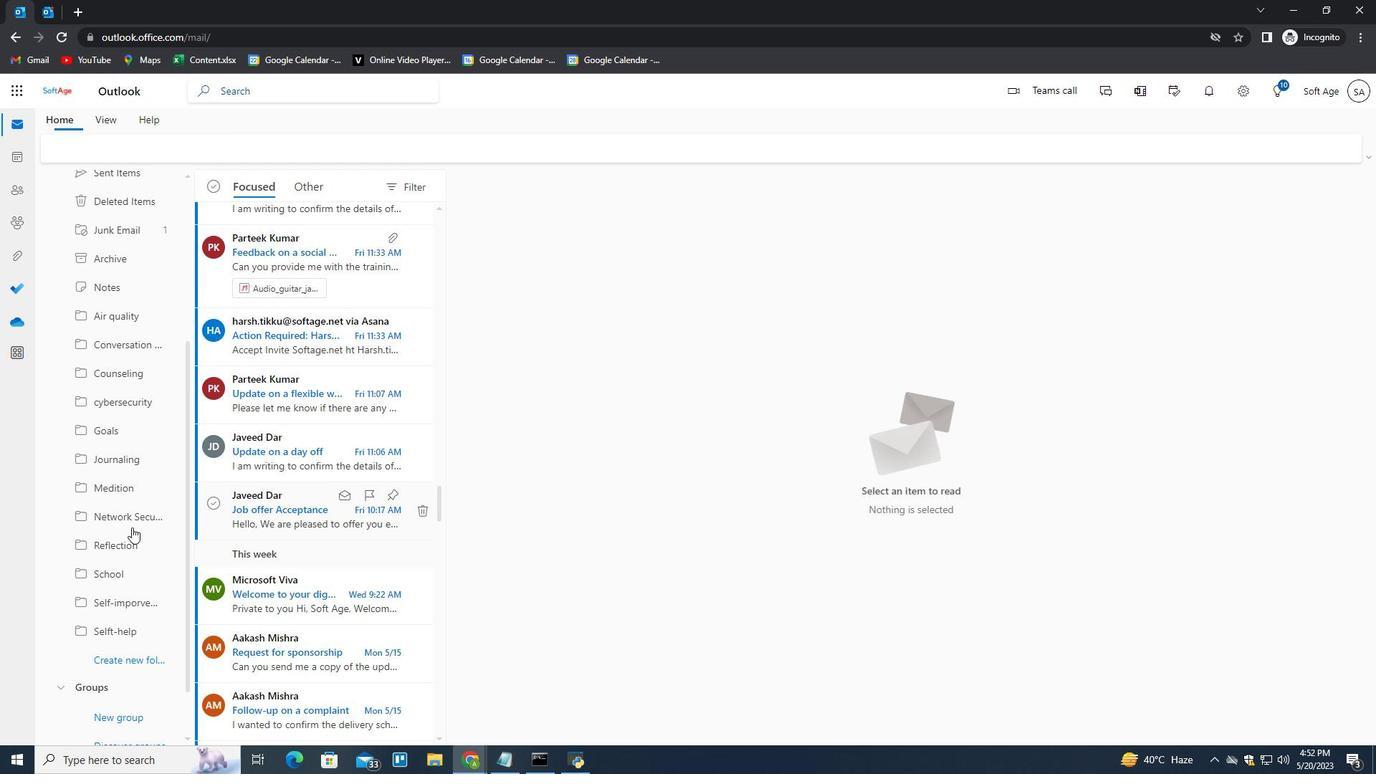 
Action: Mouse scrolled (131, 526) with delta (0, 0)
Screenshot: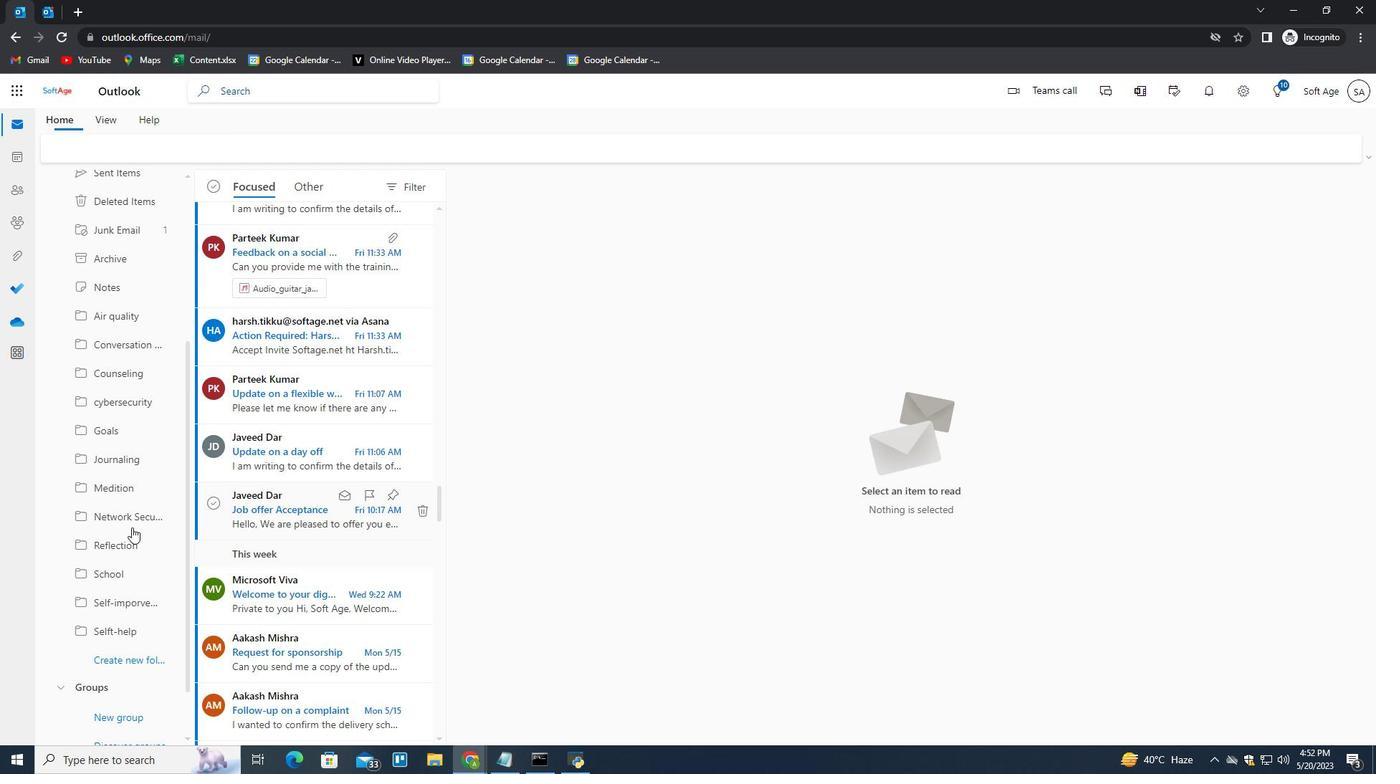 
Action: Mouse scrolled (131, 526) with delta (0, 0)
Screenshot: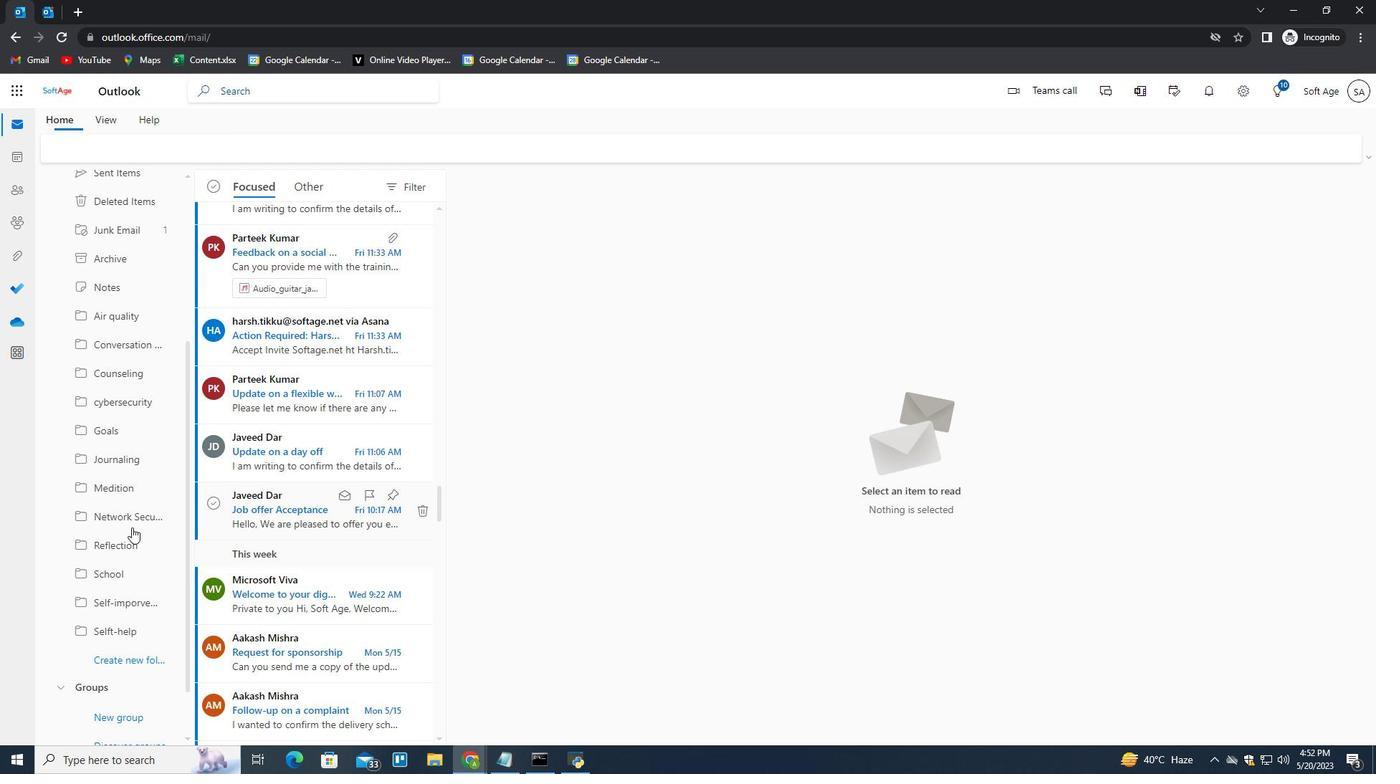 
Action: Mouse scrolled (131, 526) with delta (0, 0)
Screenshot: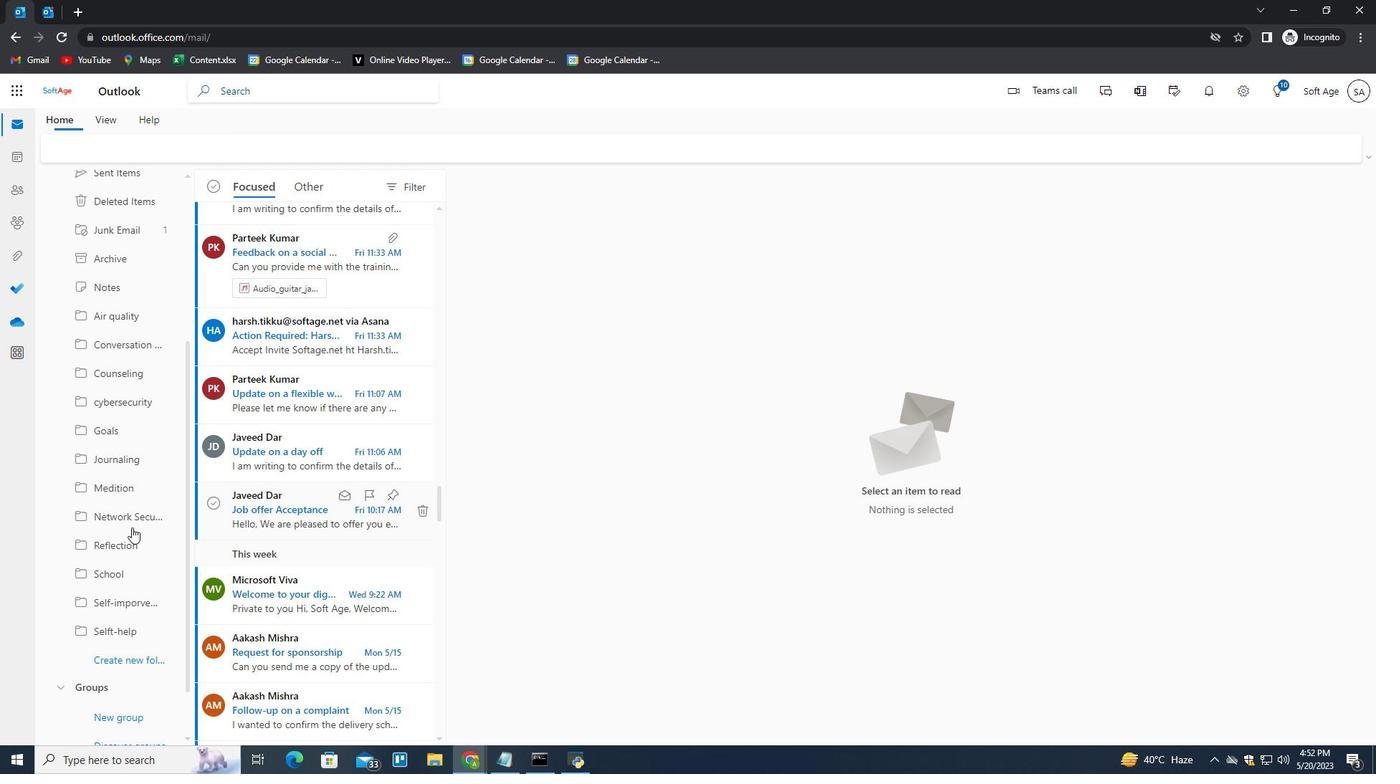
Action: Mouse moved to (136, 595)
Screenshot: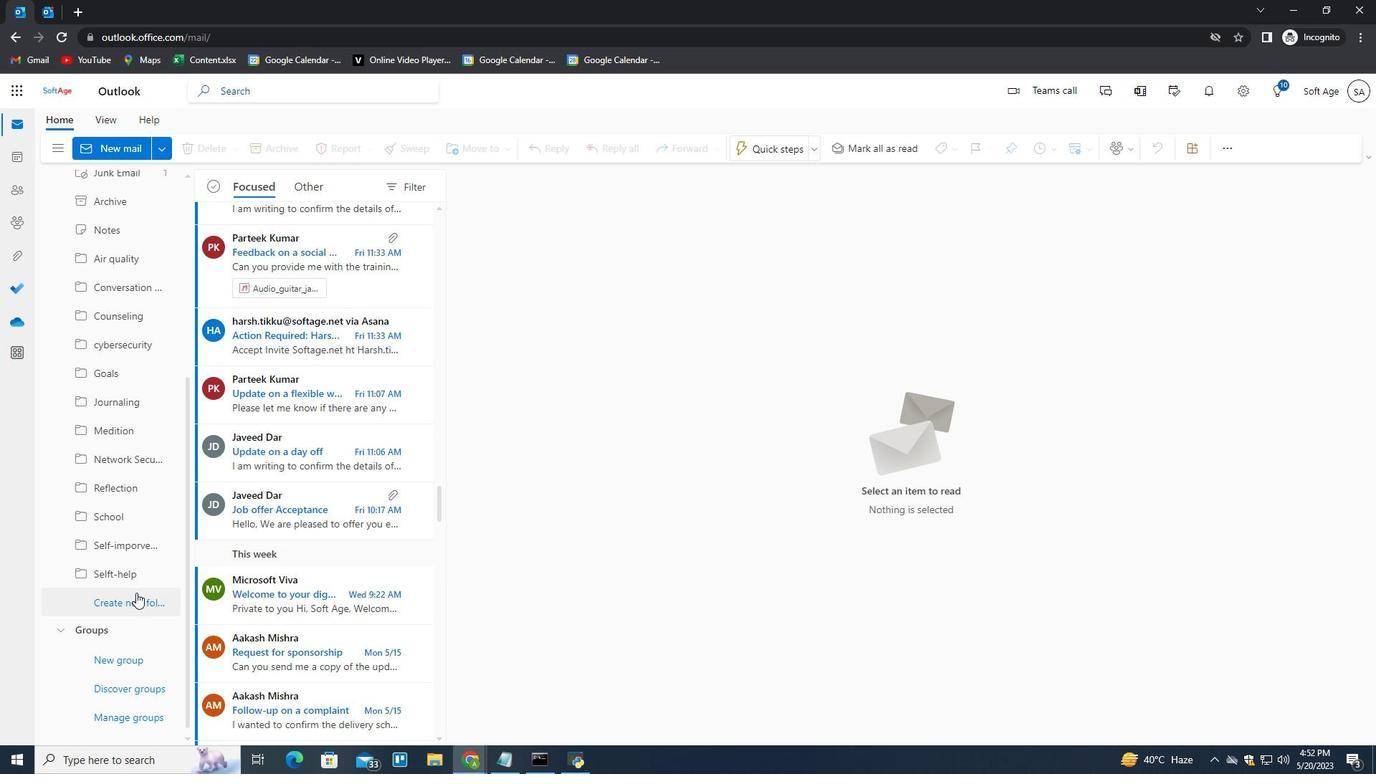 
Action: Mouse pressed left at (136, 595)
Screenshot: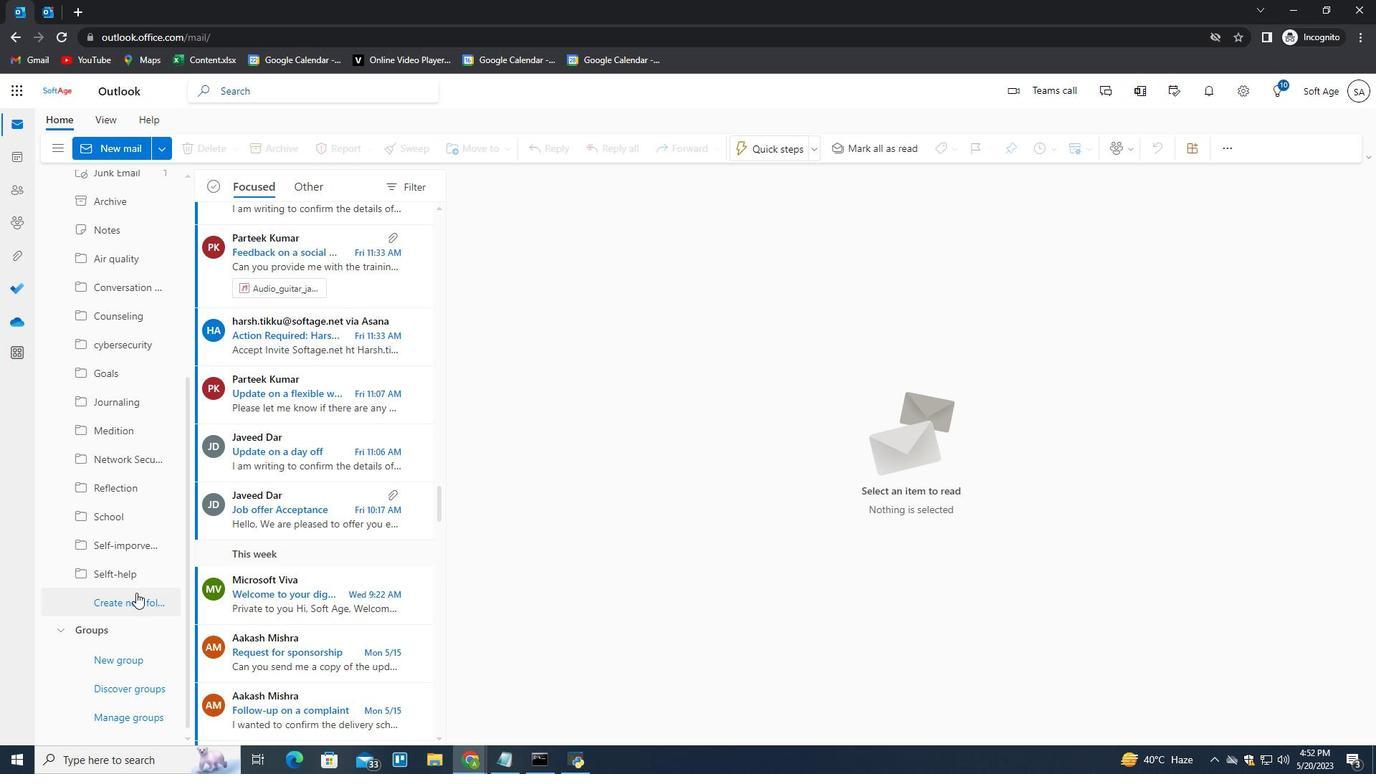 
Action: Mouse moved to (131, 599)
Screenshot: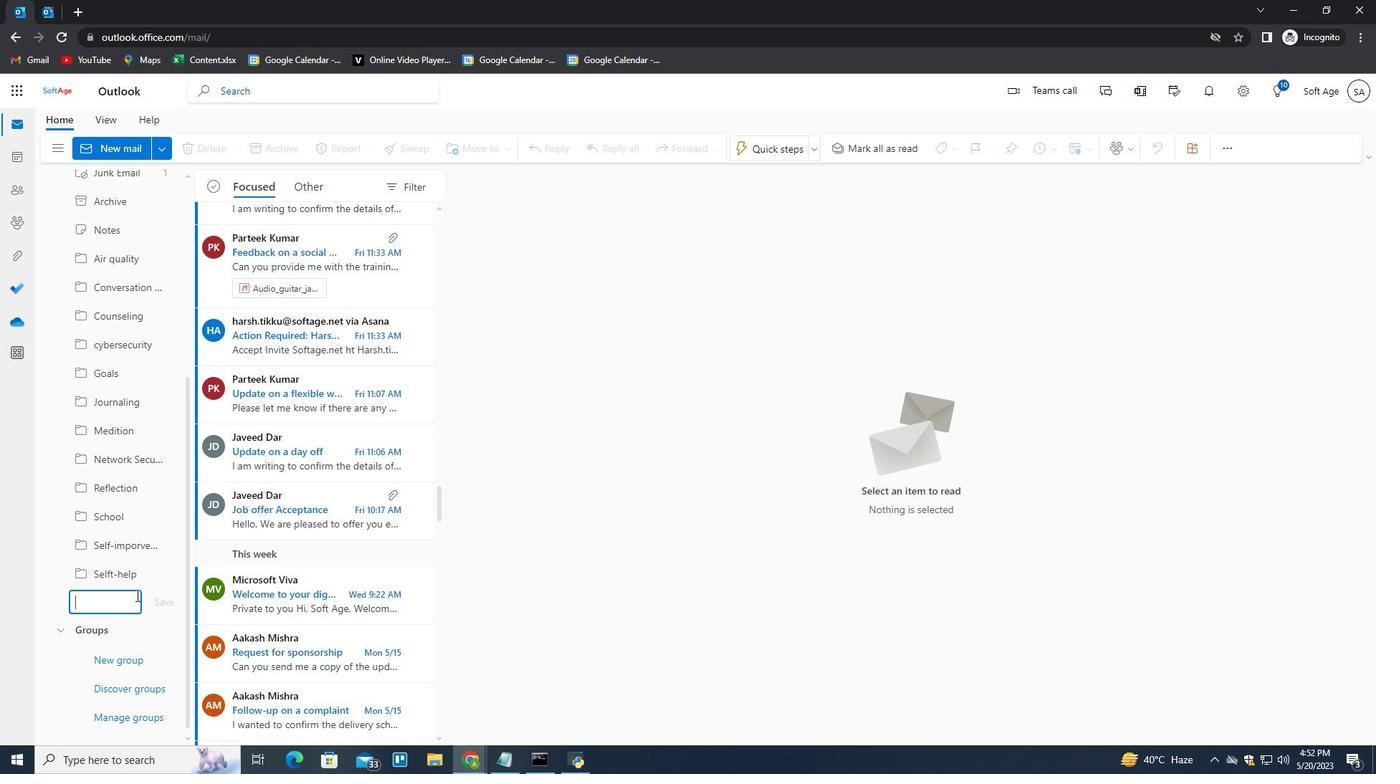 
Action: Key pressed <Key.shift>Yogy<Key.backspace>a<Key.enter>
Screenshot: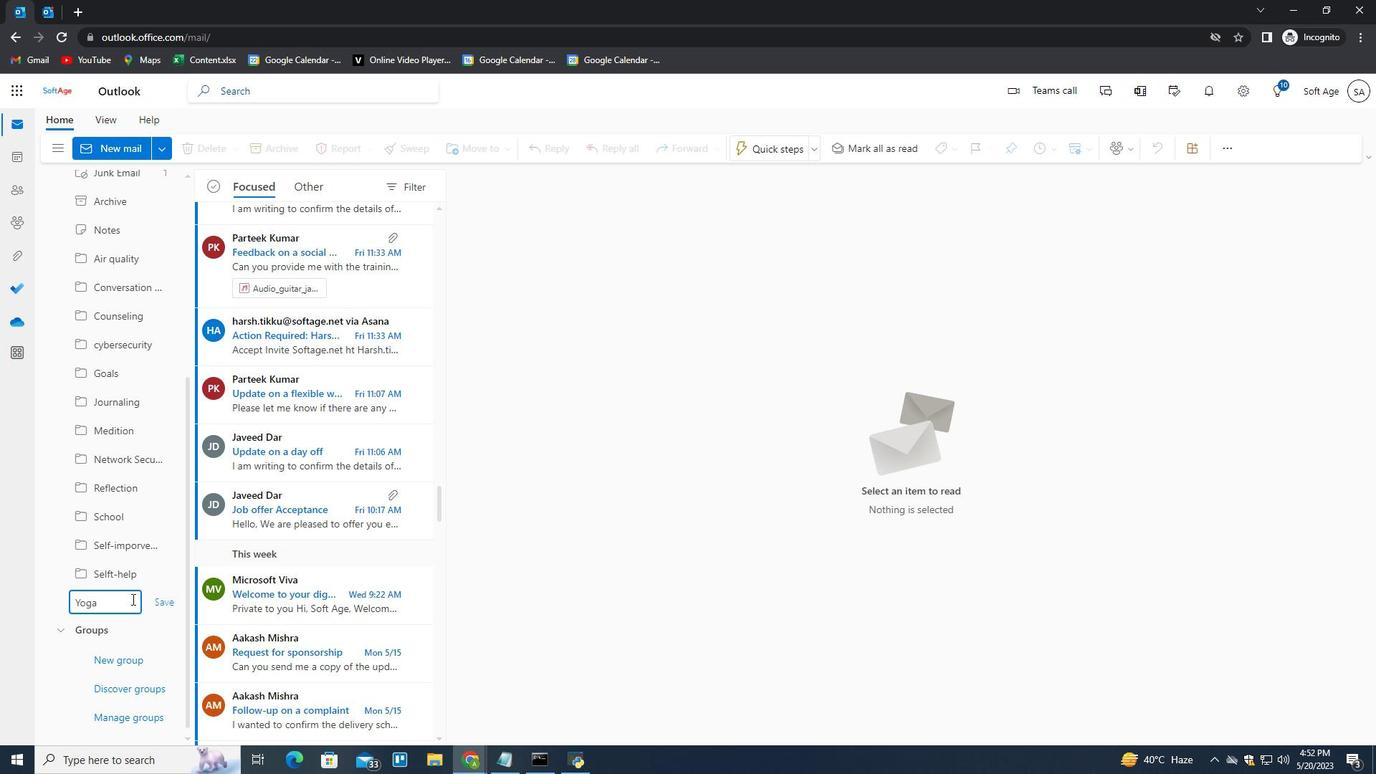 
